 Task: Add an event with the title Third Business Trip: New York, date '2024/04/08', time 7:30 AM to 9:30 AMand add a description: Participants will explore techniques for collaborative problem-solving, exploring win-win solutions and alternatives that satisfy both parties' interests. They will also learn how to identify and overcome common negotiation obstacles., put the event into Blue category, logged in from the account softage.3@softage.netand send the event invitation to softage.4@softage.net and softage.5@softage.net. Set a reminder for the event 15 minutes before
Action: Mouse moved to (89, 96)
Screenshot: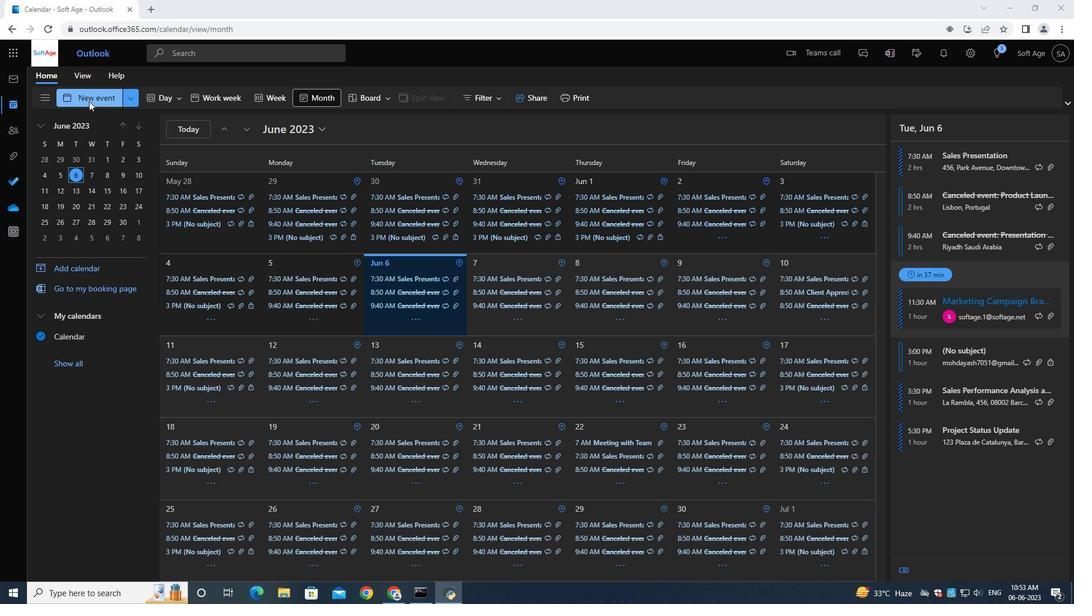 
Action: Mouse pressed left at (89, 96)
Screenshot: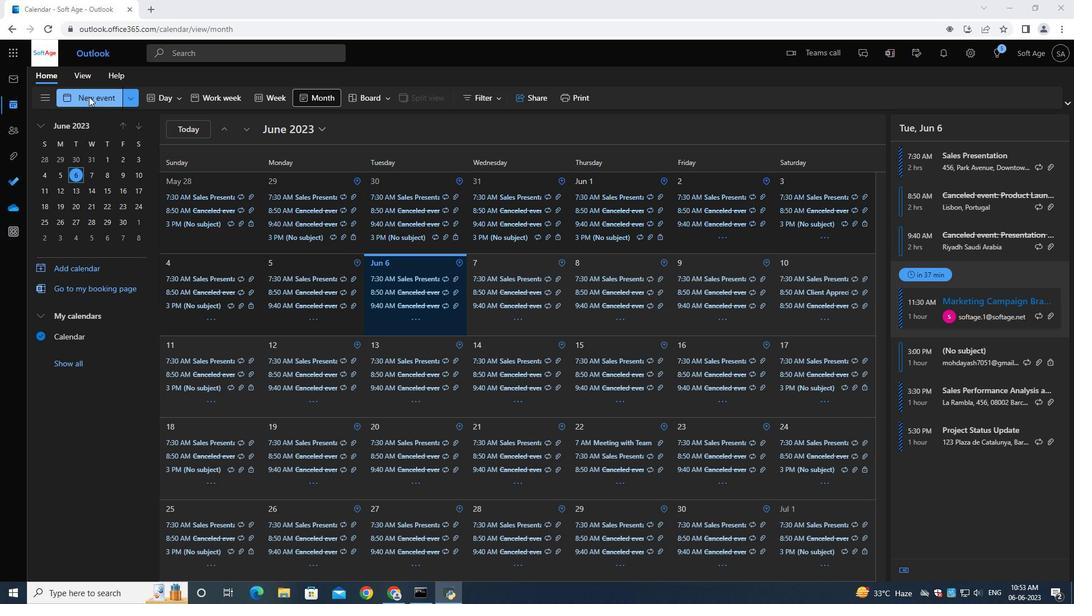 
Action: Mouse moved to (353, 171)
Screenshot: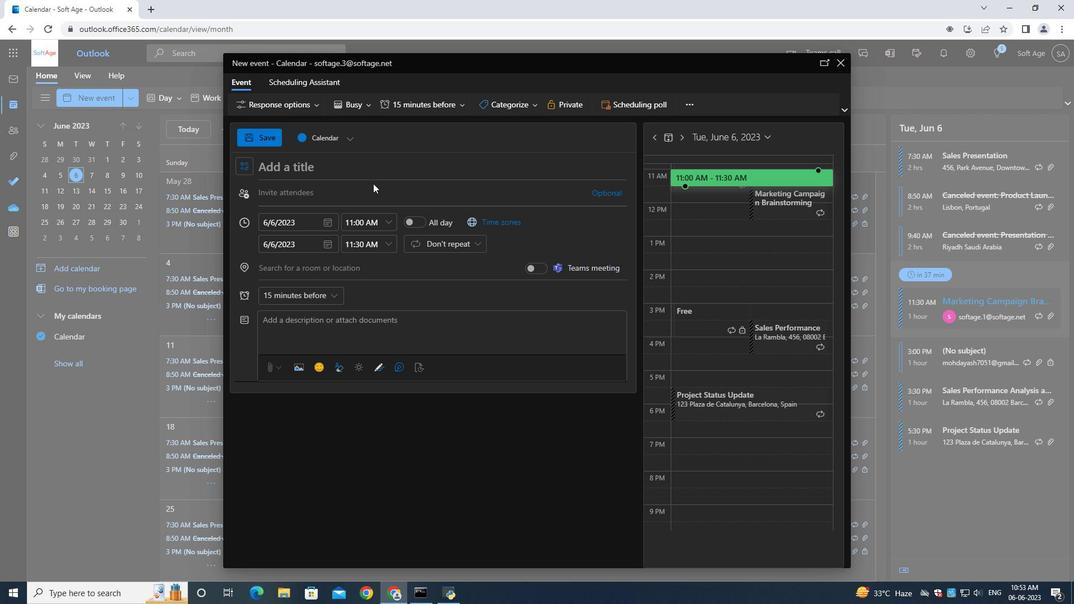 
Action: Mouse pressed left at (353, 171)
Screenshot: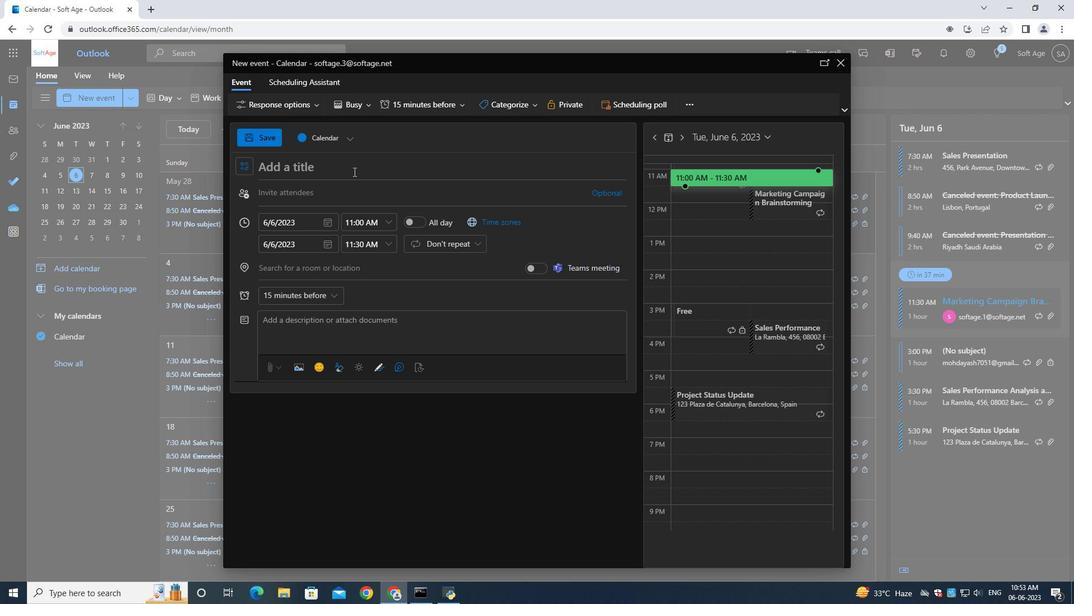 
Action: Key pressed <Key.shift>Third<Key.space><Key.shift><Key.shift><Key.shift><Key.shift>Business<Key.space><Key.shift><Key.shift><Key.shift><Key.shift><Key.shift><Key.shift><Key.shift><Key.shift><Key.shift><Key.shift><Key.shift><Key.shift><Key.shift><Key.shift><Key.shift><Key.shift><Key.shift><Key.shift><Key.shift><Key.shift><Key.shift><Key.shift>Trip<Key.shift_r>:<Key.space><Key.shift>New<Key.space><Key.shift><Key.shift><Key.shift><Key.shift><Key.shift><Key.shift><Key.shift><Key.shift><Key.shift><Key.shift><Key.shift><Key.shift><Key.shift><Key.shift><Key.shift><Key.shift><Key.shift><Key.shift><Key.shift><Key.shift><Key.shift><Key.shift><Key.shift><Key.shift><Key.shift><Key.shift><Key.shift><Key.shift><Key.shift><Key.shift><Key.shift><Key.shift><Key.shift><Key.shift><Key.shift><Key.shift><Key.shift><Key.shift><Key.shift><Key.shift><Key.shift><Key.shift><Key.shift><Key.shift><Key.shift><Key.shift>York
Screenshot: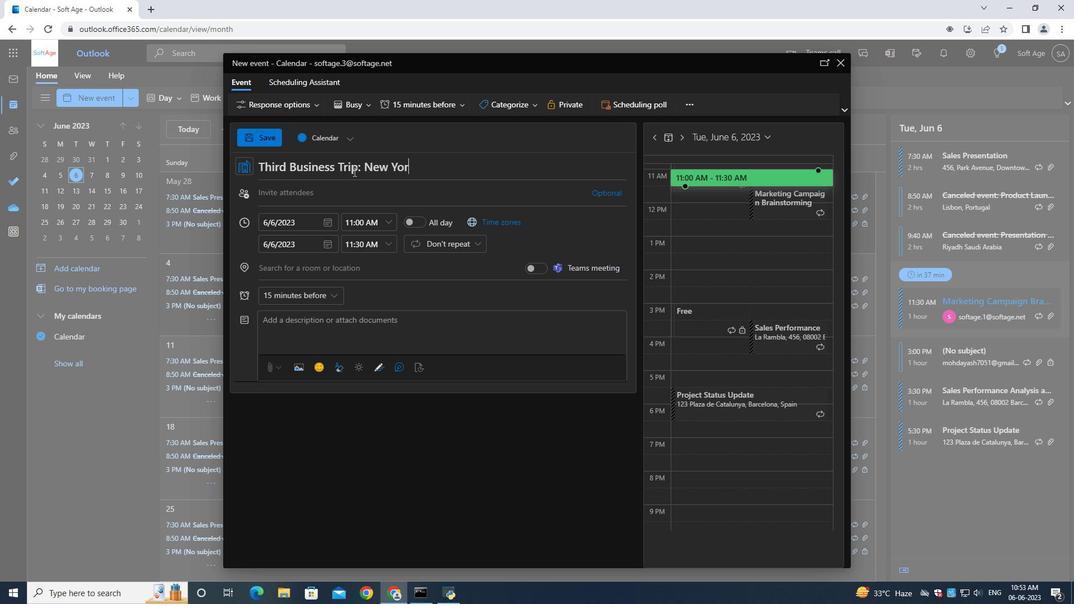 
Action: Mouse moved to (332, 217)
Screenshot: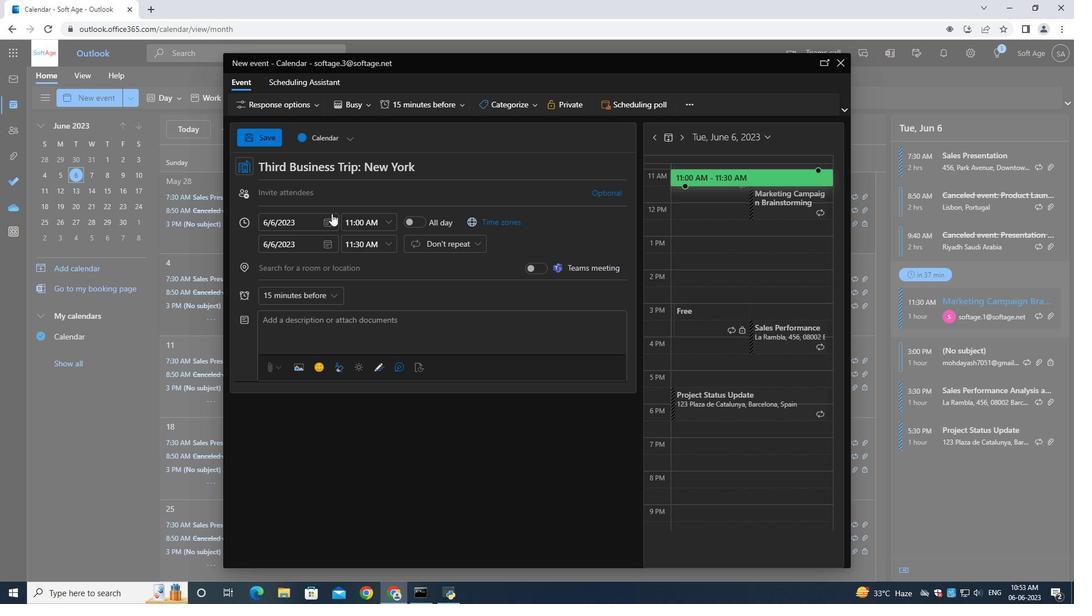 
Action: Mouse pressed left at (332, 217)
Screenshot: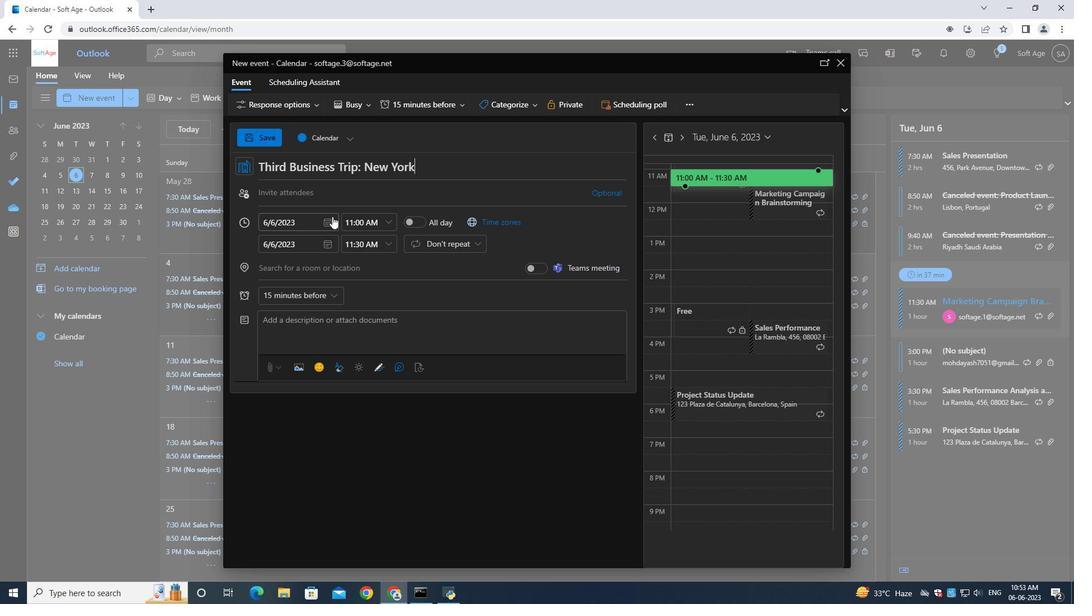 
Action: Mouse moved to (366, 239)
Screenshot: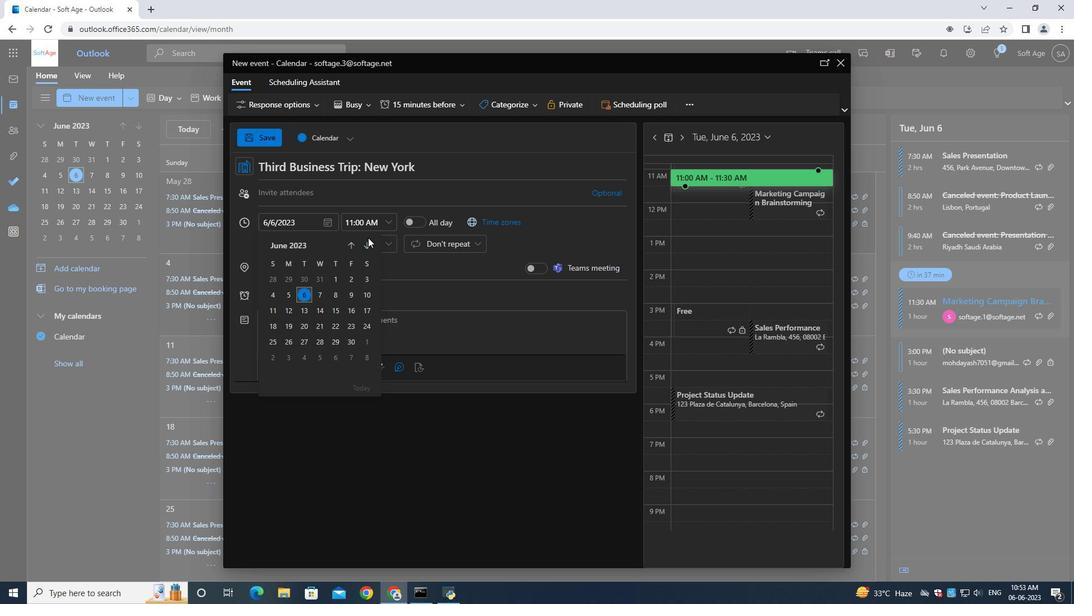 
Action: Mouse pressed left at (366, 239)
Screenshot: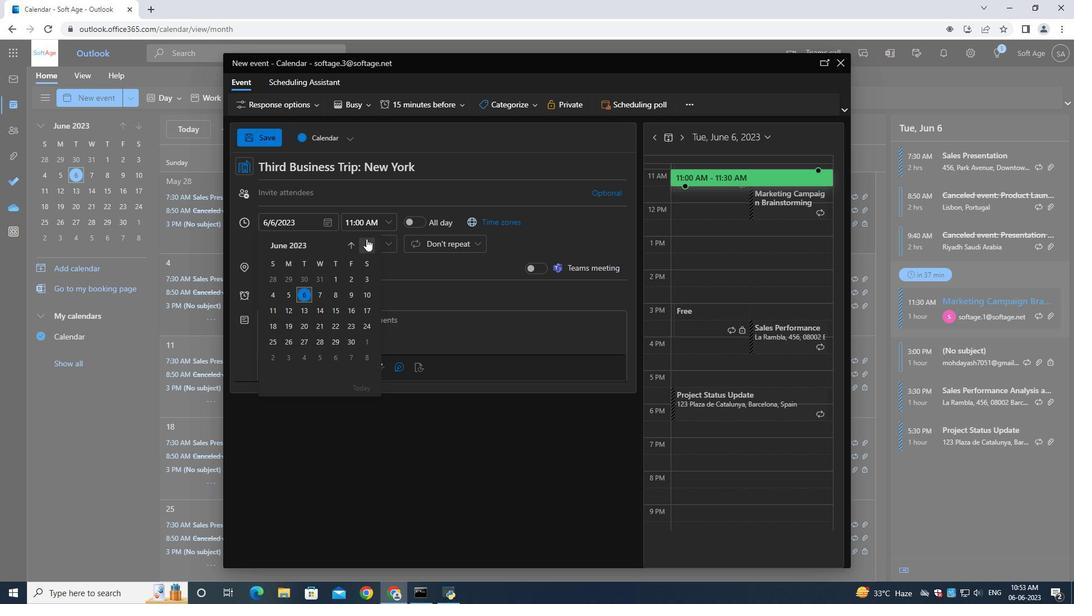 
Action: Mouse moved to (366, 239)
Screenshot: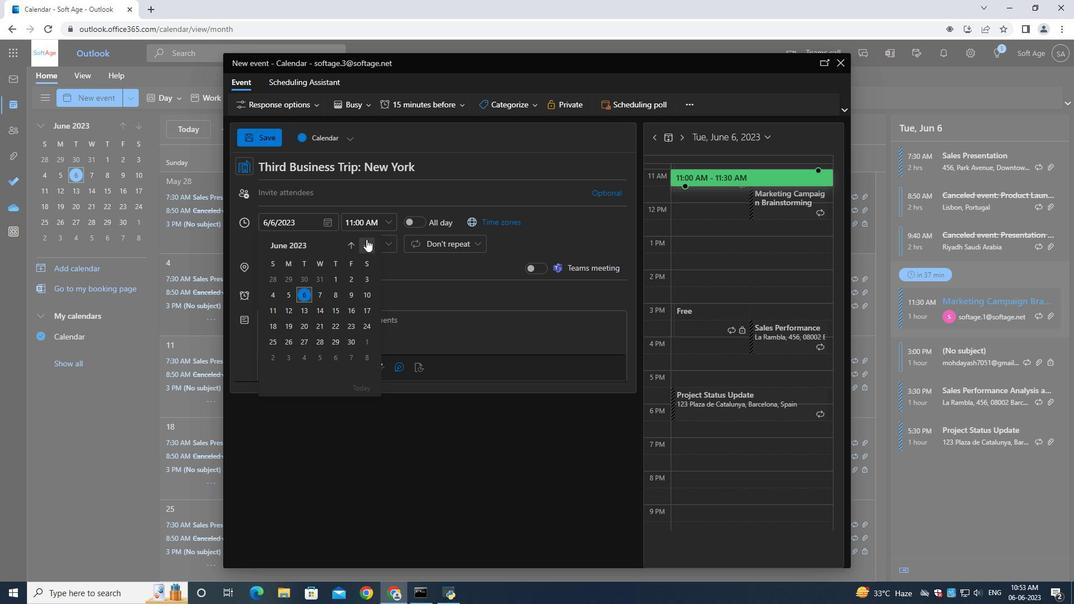 
Action: Mouse pressed left at (366, 239)
Screenshot: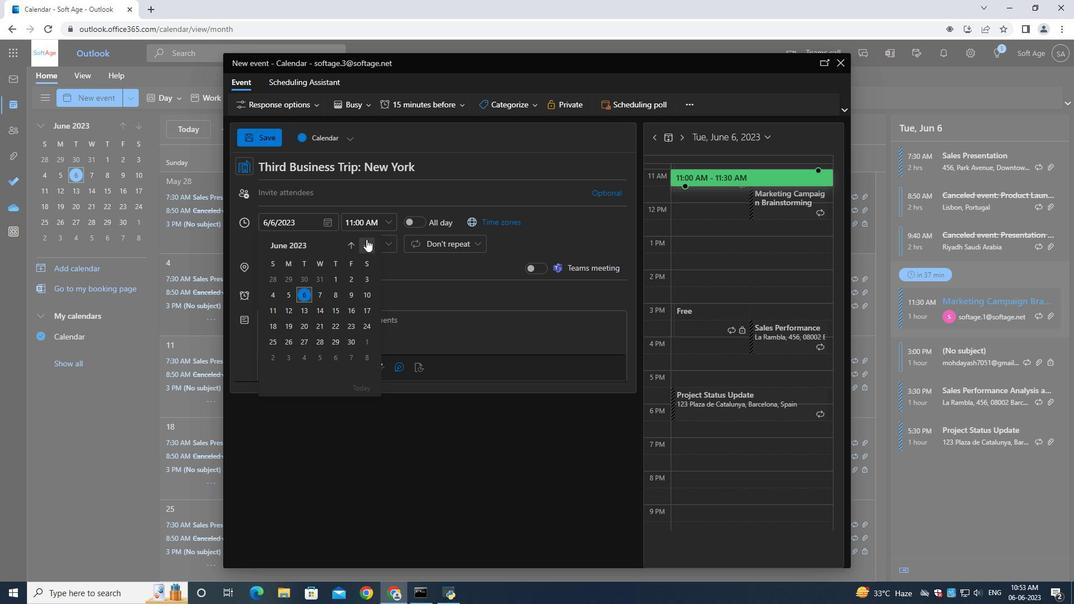
Action: Mouse pressed left at (366, 239)
Screenshot: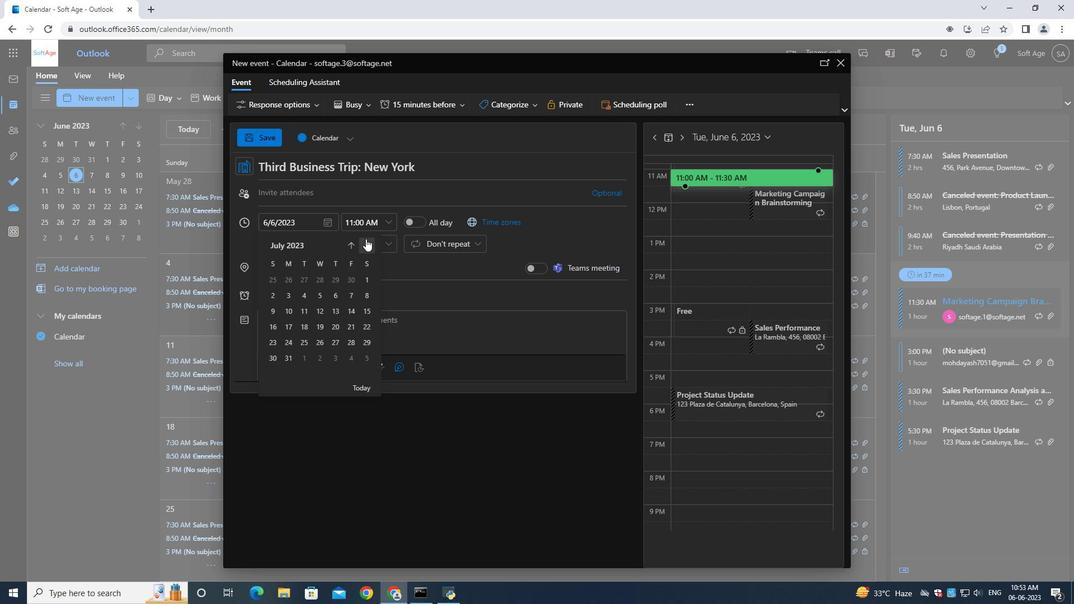 
Action: Mouse pressed left at (366, 239)
Screenshot: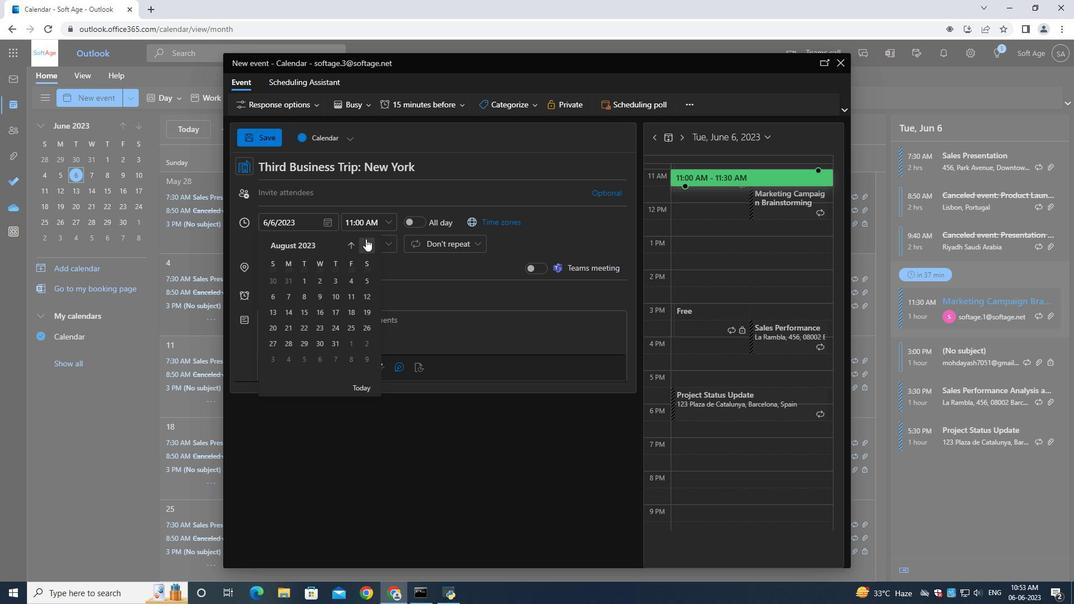 
Action: Mouse pressed left at (366, 239)
Screenshot: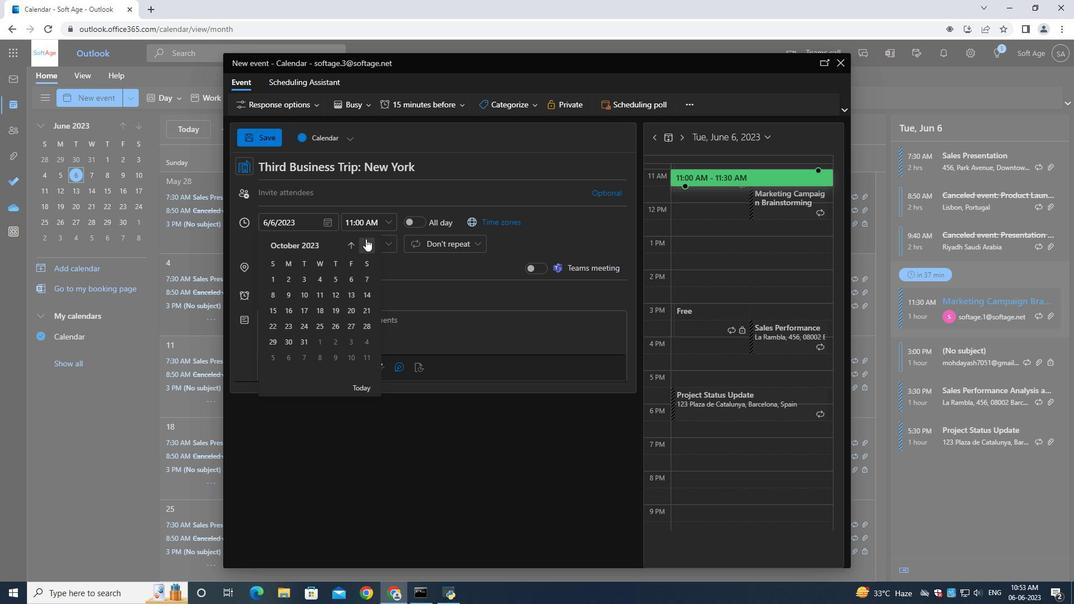 
Action: Mouse pressed left at (366, 239)
Screenshot: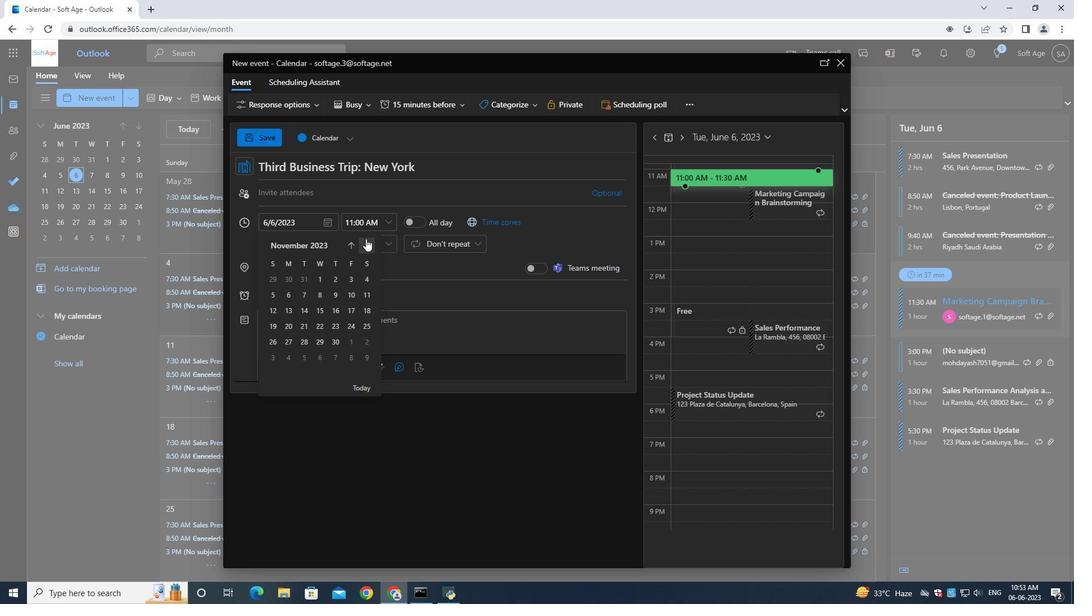 
Action: Mouse pressed left at (366, 239)
Screenshot: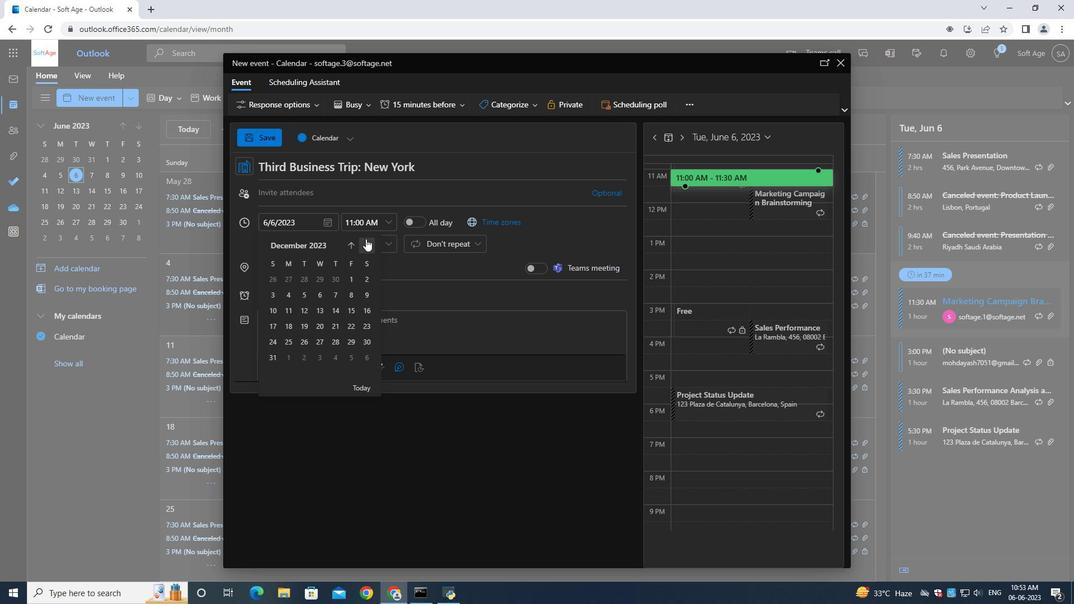 
Action: Mouse pressed left at (366, 239)
Screenshot: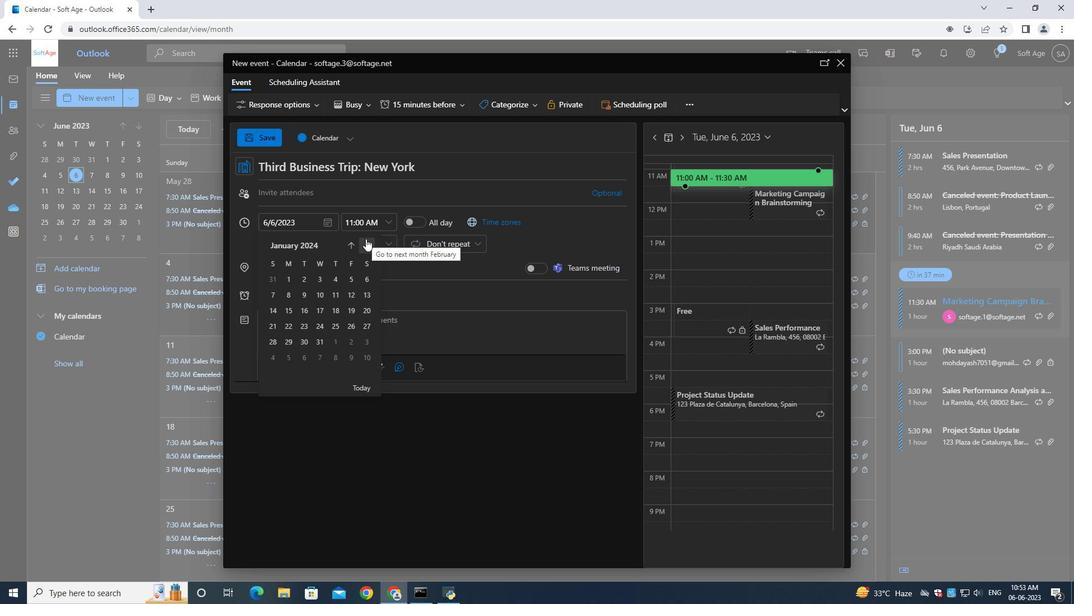 
Action: Mouse pressed left at (366, 239)
Screenshot: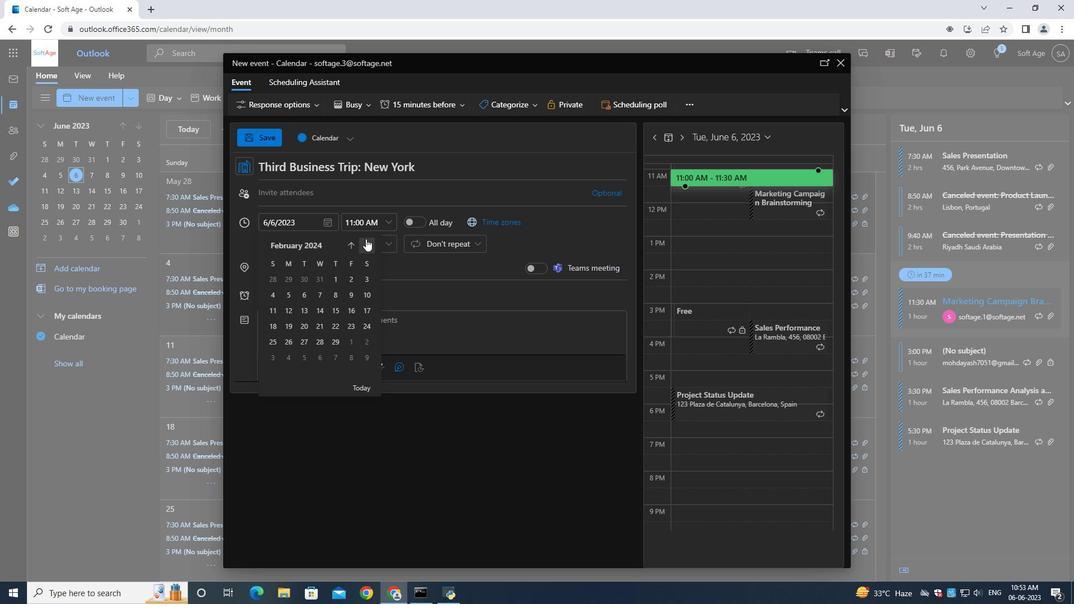 
Action: Mouse pressed left at (366, 239)
Screenshot: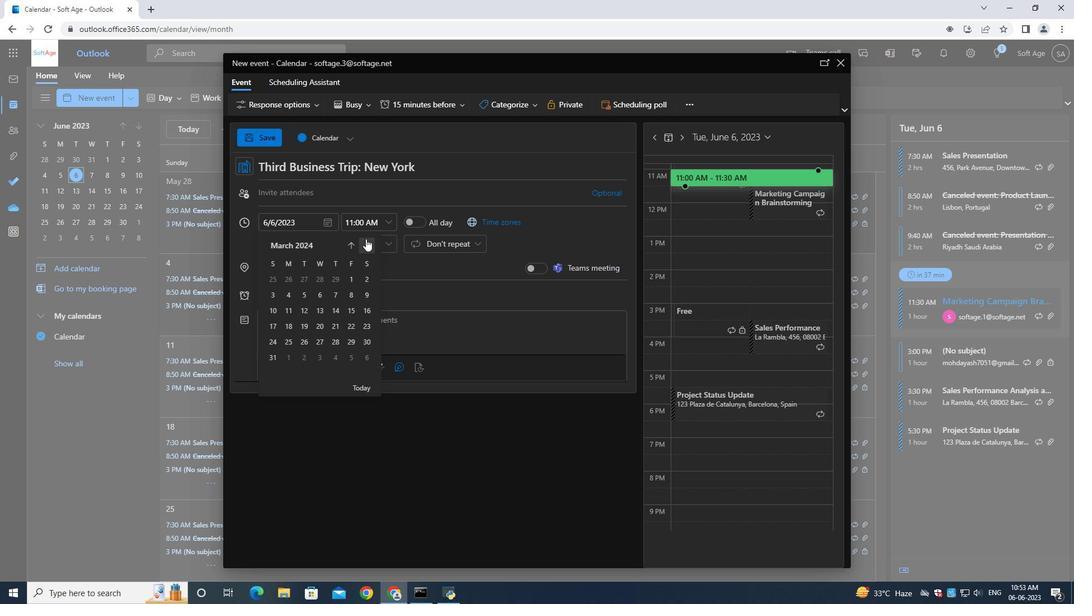 
Action: Mouse moved to (286, 297)
Screenshot: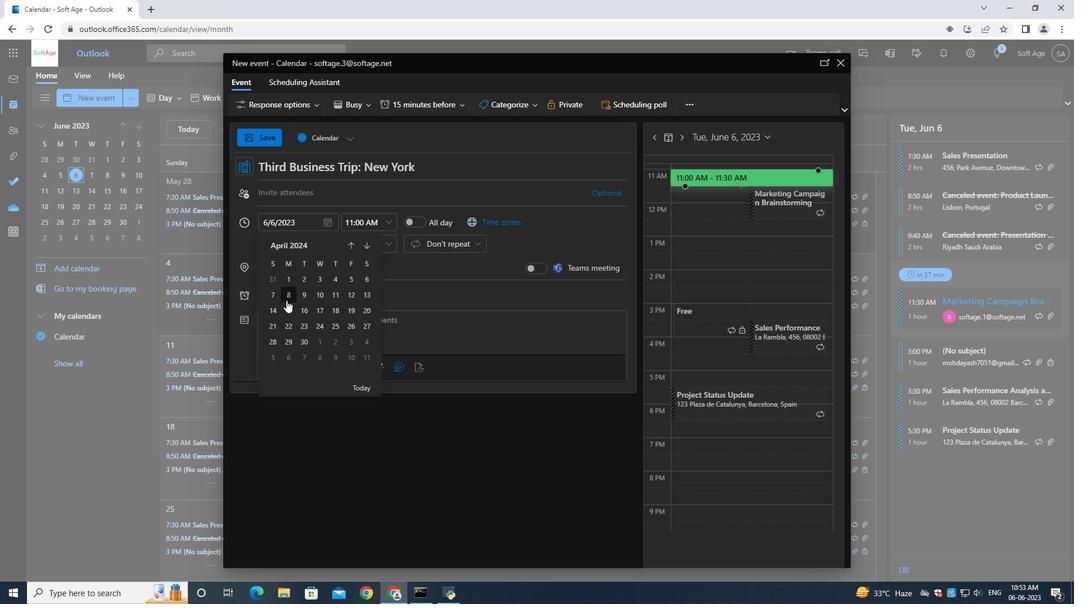 
Action: Mouse pressed left at (286, 297)
Screenshot: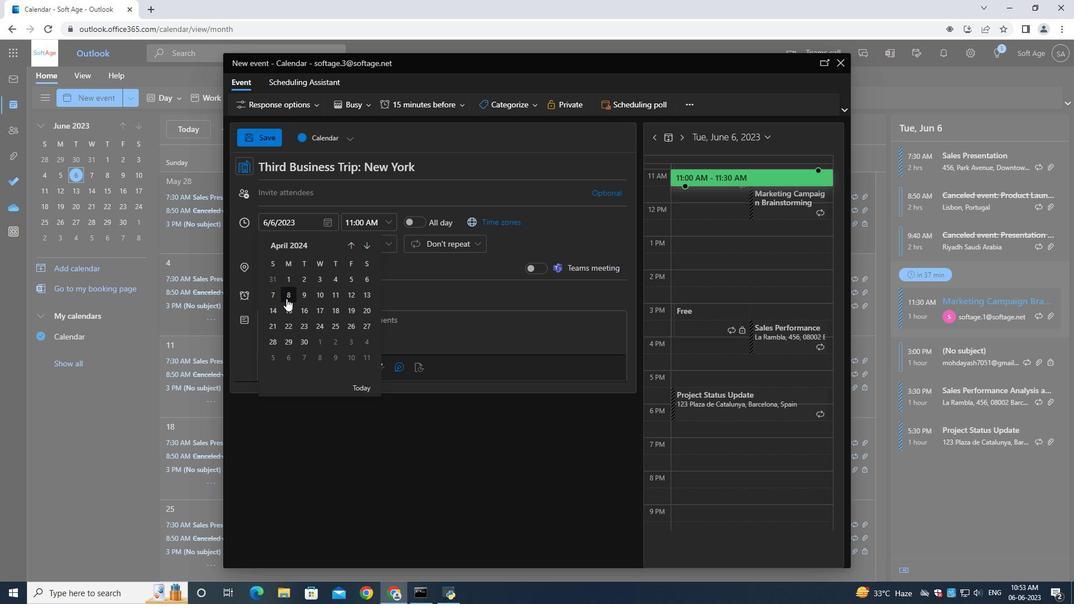 
Action: Mouse moved to (349, 225)
Screenshot: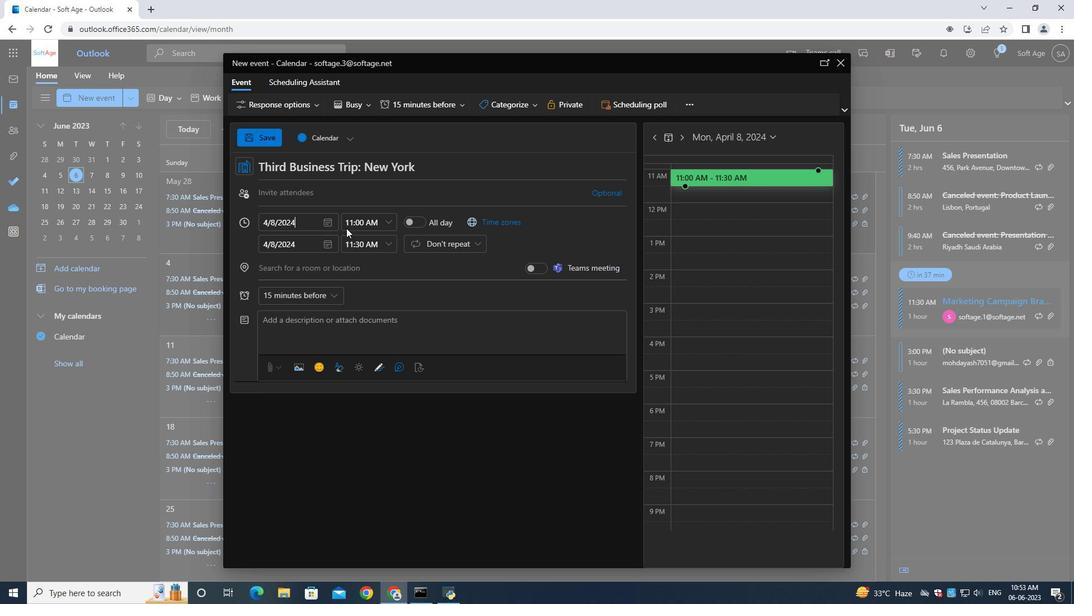 
Action: Mouse pressed left at (349, 225)
Screenshot: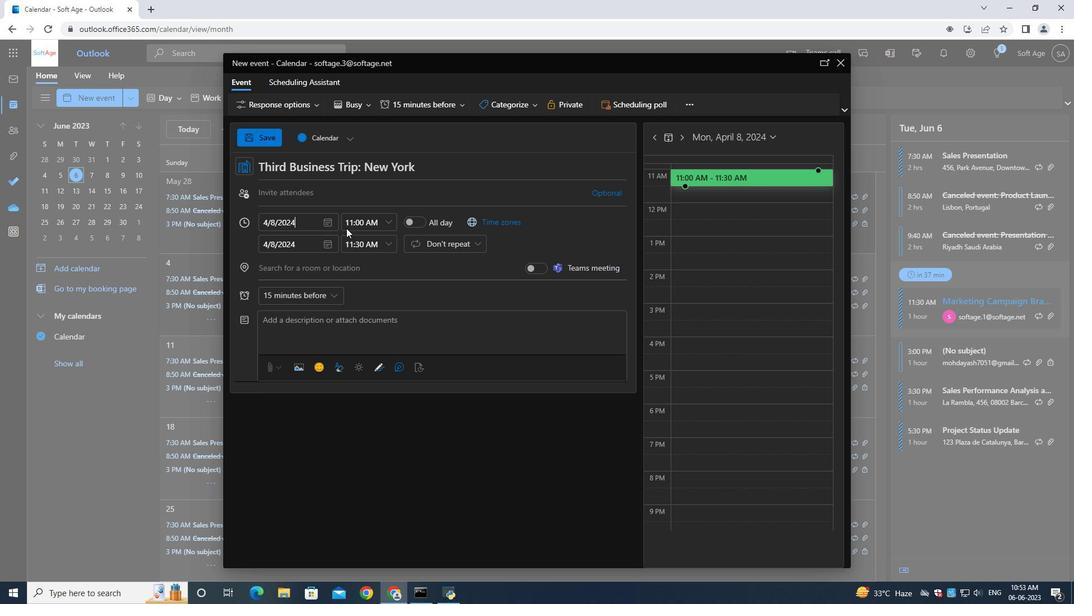 
Action: Mouse moved to (377, 265)
Screenshot: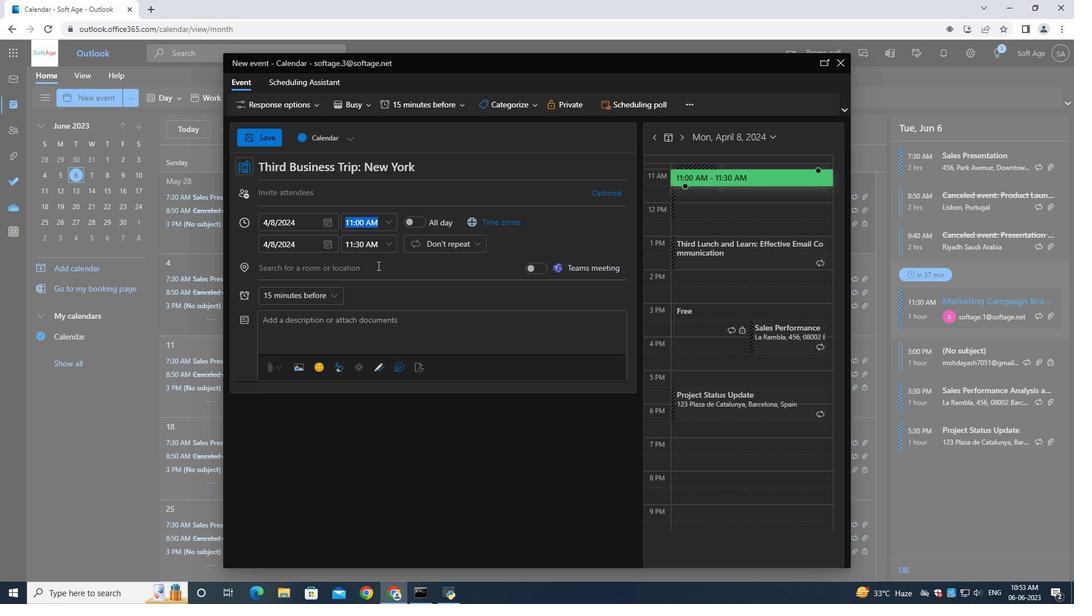 
Action: Key pressed 7<Key.shift_r>:30<Key.shift>AM
Screenshot: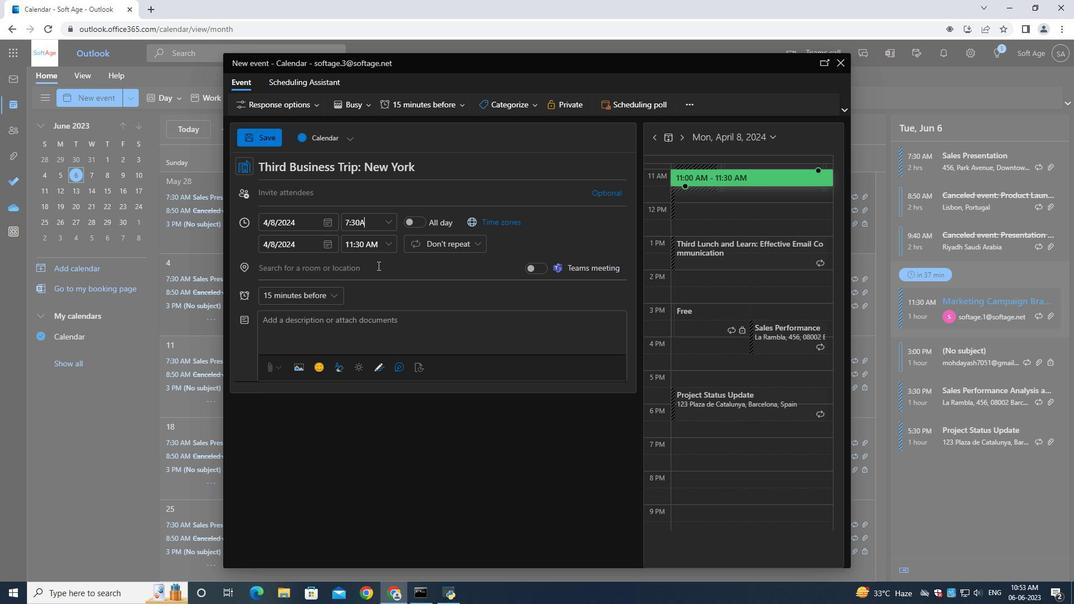 
Action: Mouse moved to (359, 251)
Screenshot: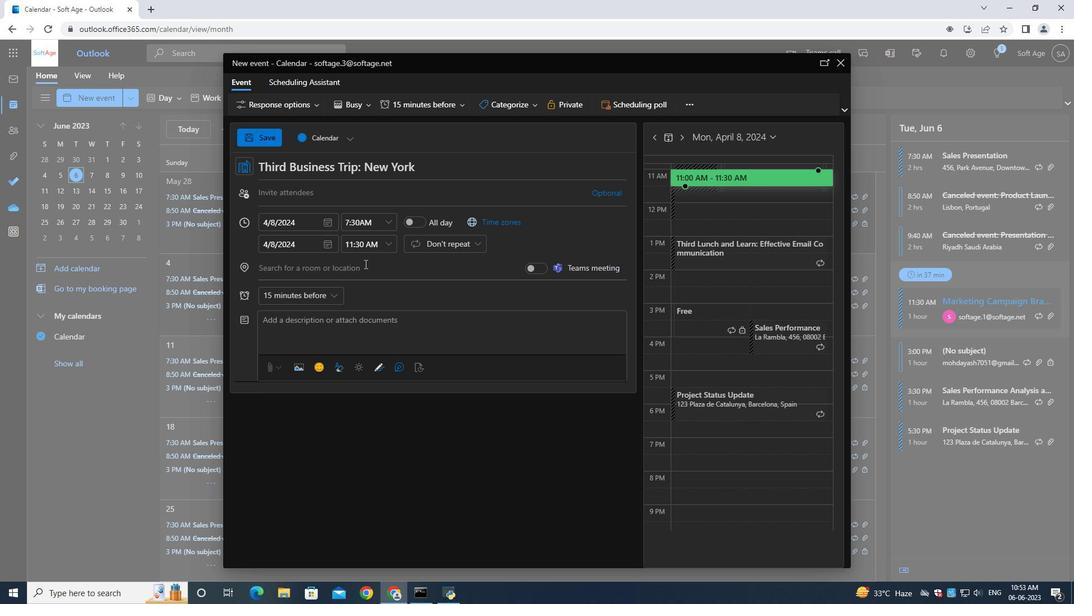 
Action: Mouse pressed left at (359, 251)
Screenshot: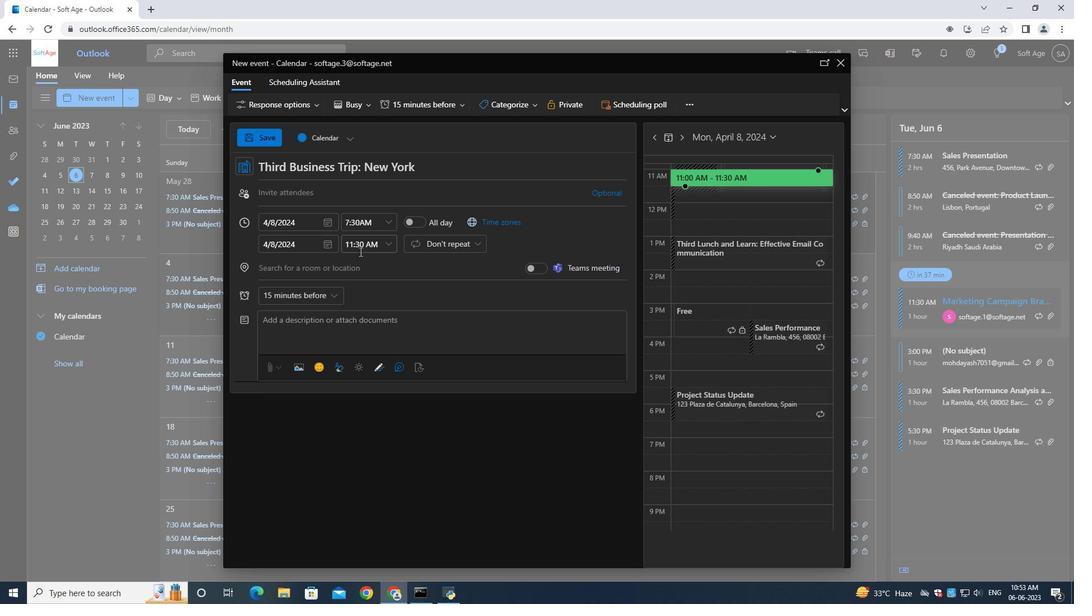 
Action: Mouse moved to (359, 251)
Screenshot: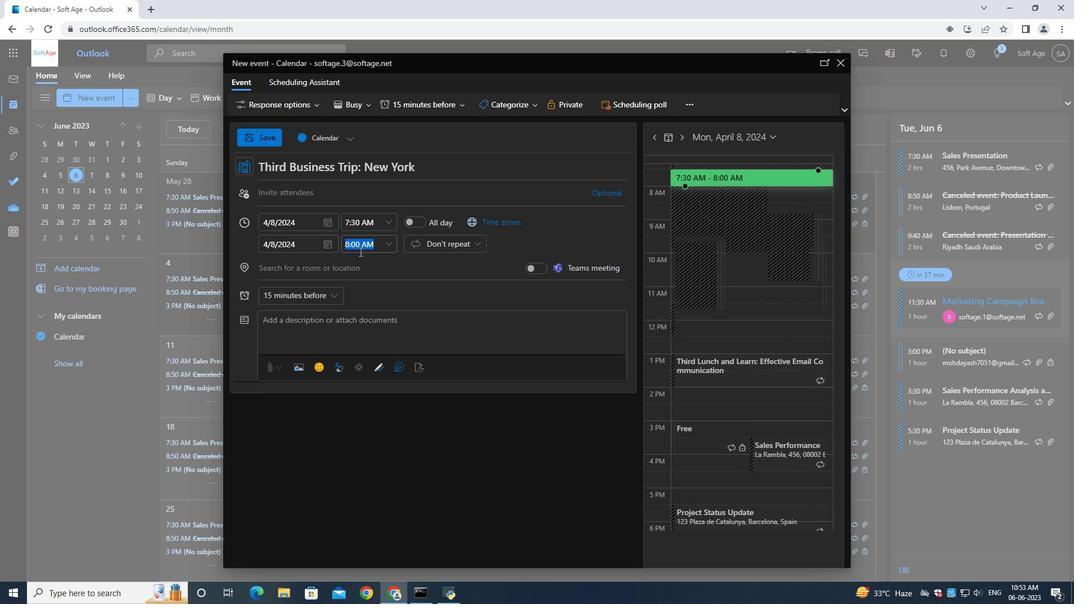 
Action: Key pressed 9<Key.shift_r>:30<Key.shift>AM
Screenshot: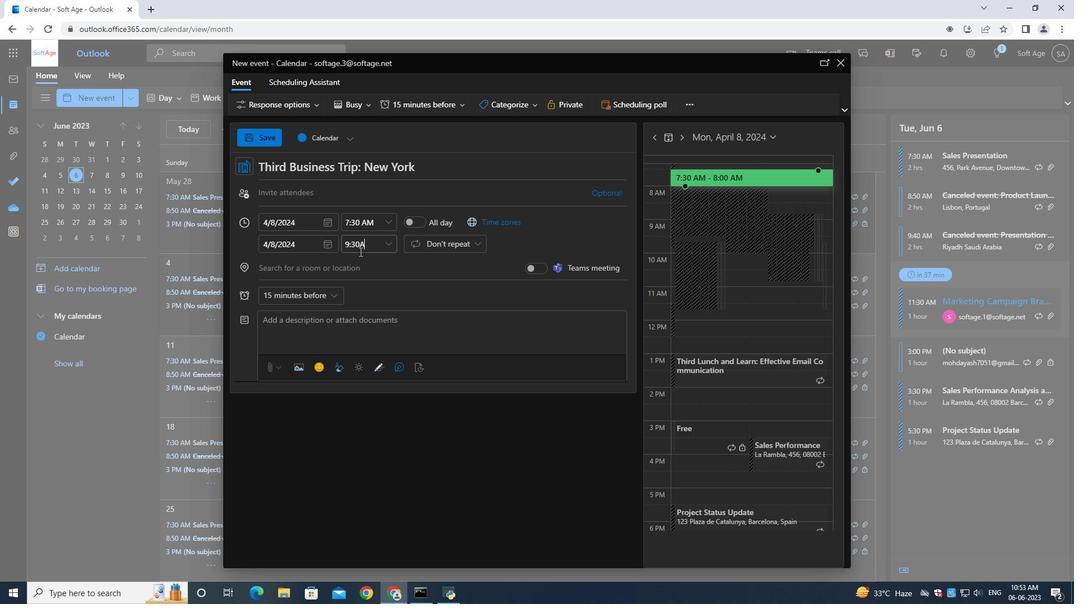 
Action: Mouse moved to (315, 322)
Screenshot: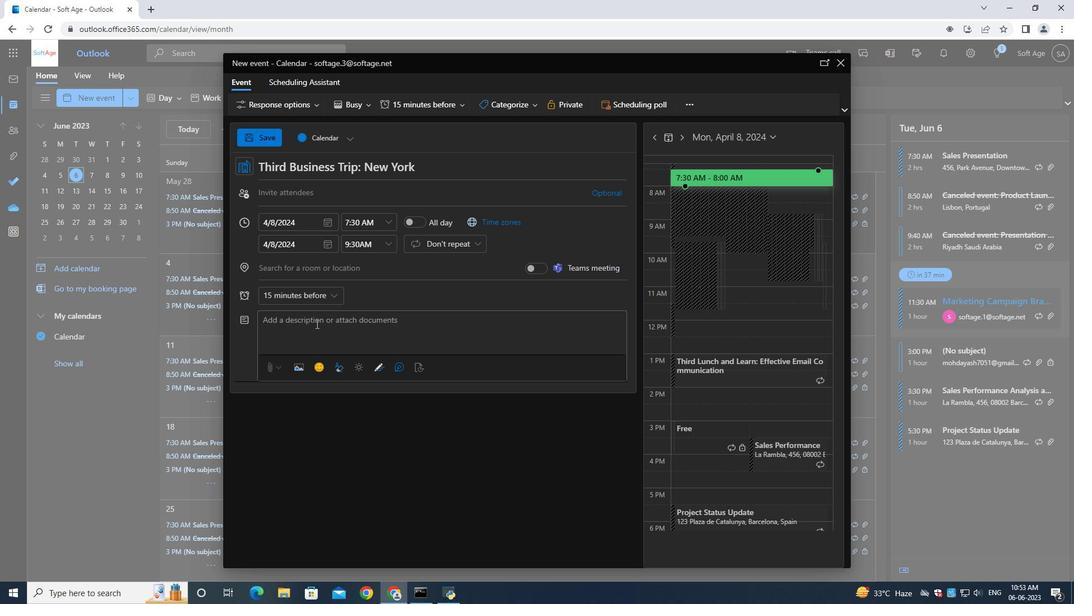 
Action: Mouse pressed left at (315, 322)
Screenshot: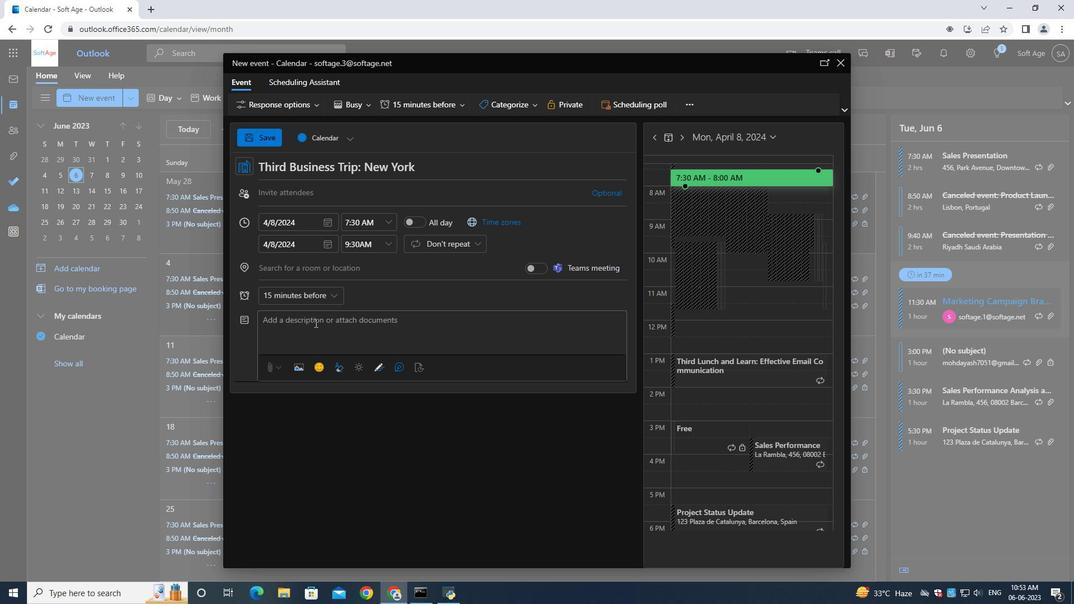
Action: Mouse moved to (315, 322)
Screenshot: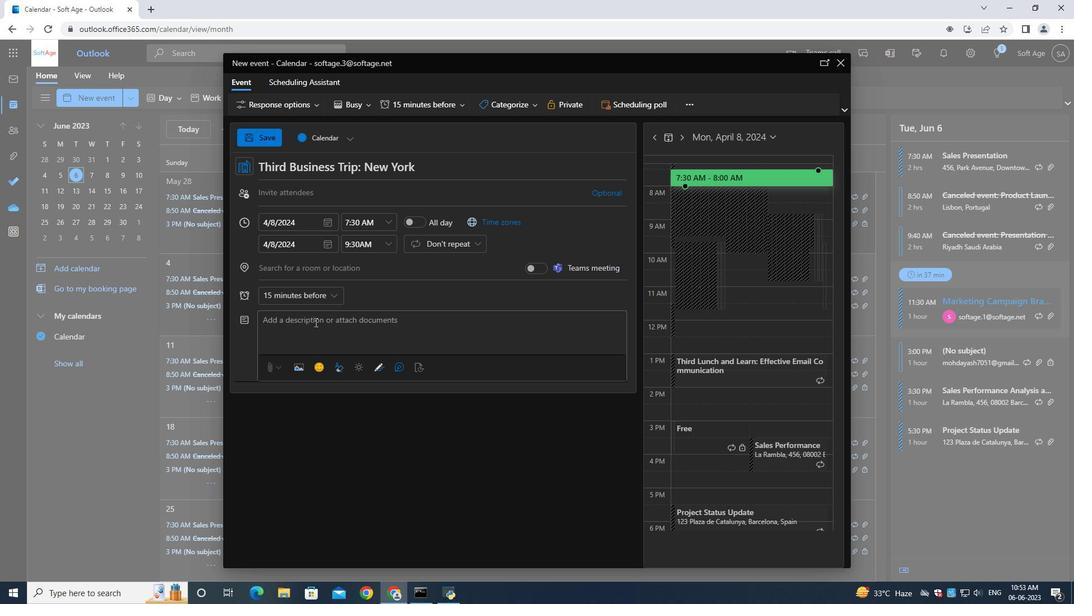 
Action: Key pressed <Key.shift>Participants<Key.space>will<Key.space>explore<Key.space>techniques<Key.space>for<Key.space>collaborative<Key.space>problem<Key.space><Key.backspace>-solving<Key.space>techq<Key.backspace>iques<Key.space>for<Key.space>collabo<Key.backspace><Key.backspace><Key.backspace><Key.backspace><Key.backspace><Key.backspace><Key.backspace><Key.backspace><Key.backspace><Key.backspace><Key.backspace><Key.backspace><Key.backspace><Key.backspace><Key.backspace><Key.backspace><Key.backspace><Key.backspace><Key.backspace><Key.backspace><Key.backspace><Key.backspace>,<Key.space>exploring<Key.space>win-win<Key.space>solutions<Key.space>and<Key.space>alternatives<Key.space>that<Key.space>satisfy<Key.space>both<Key.space>parties'<Key.space>interests.<Key.space><Key.shift>They<Key.space>will<Key.space>also<Key.space>learn<Key.space>how<Key.space>to<Key.space>identify<Key.space>and<Key.space>v<Key.backspace>v<Key.backspace>overcome<Key.space>common<Key.space>negotiatation<Key.space>obstacles.
Screenshot: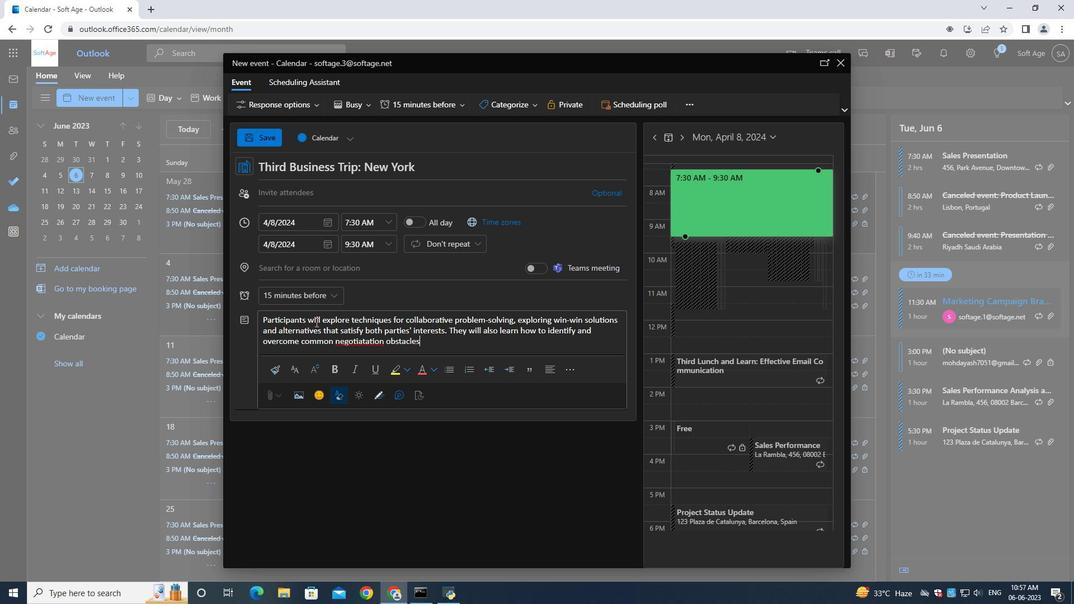 
Action: Mouse moved to (519, 97)
Screenshot: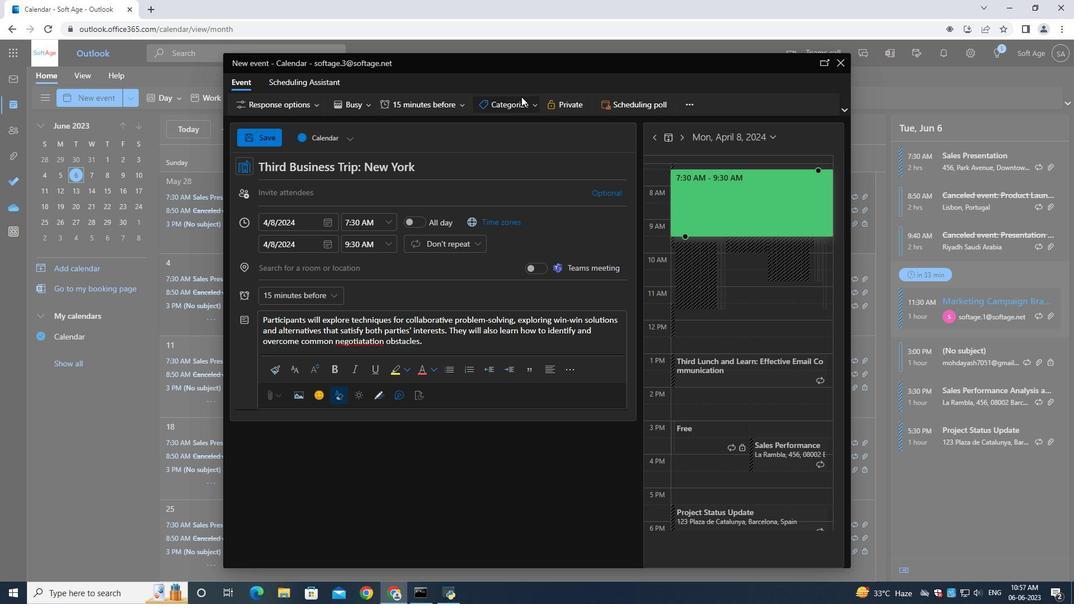 
Action: Mouse pressed left at (519, 97)
Screenshot: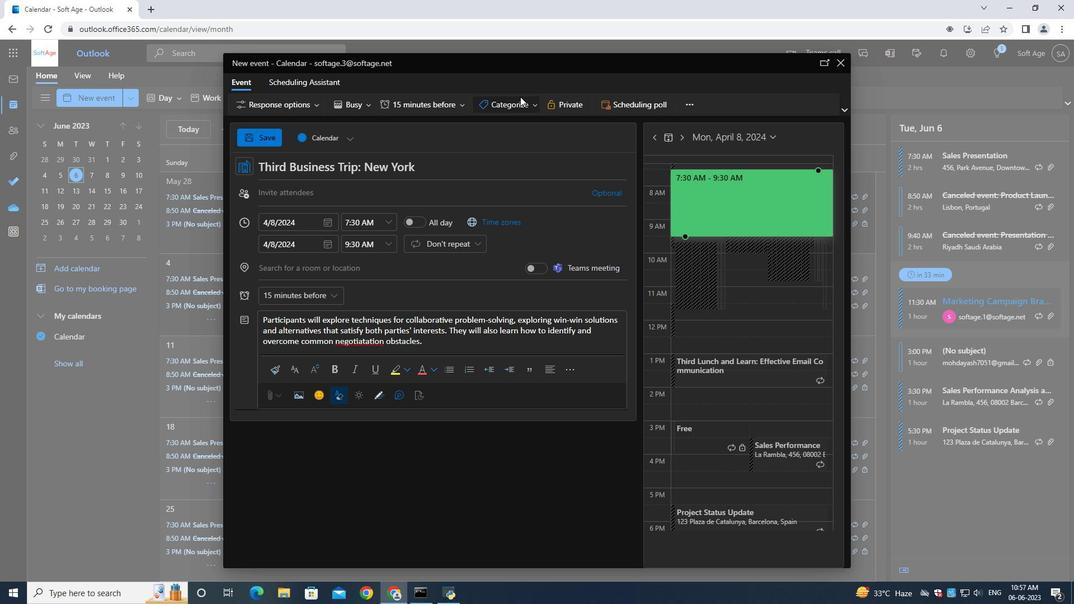 
Action: Mouse moved to (505, 128)
Screenshot: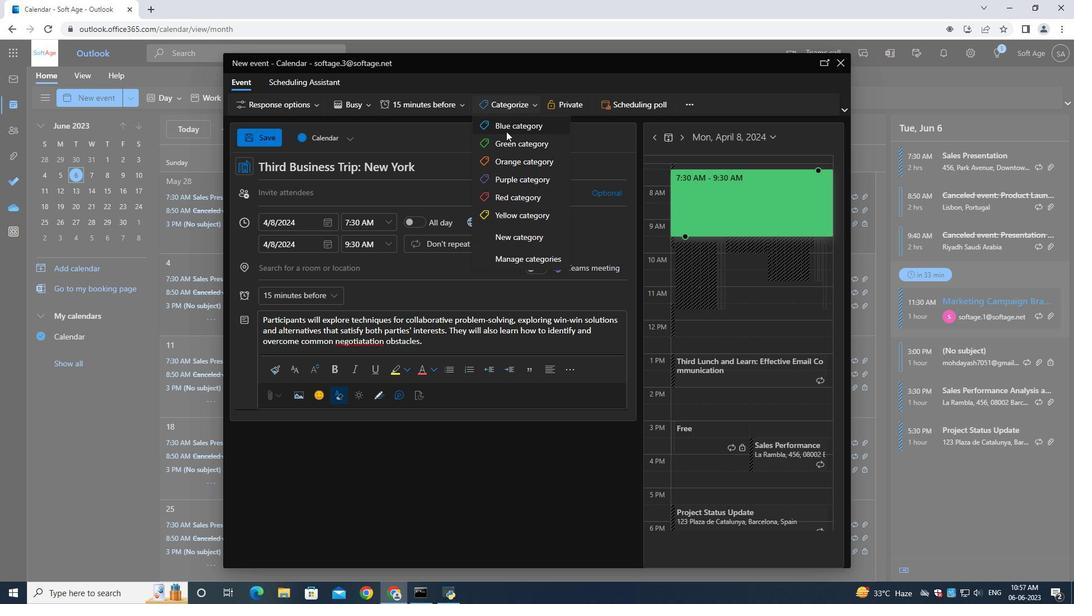 
Action: Mouse pressed left at (505, 128)
Screenshot: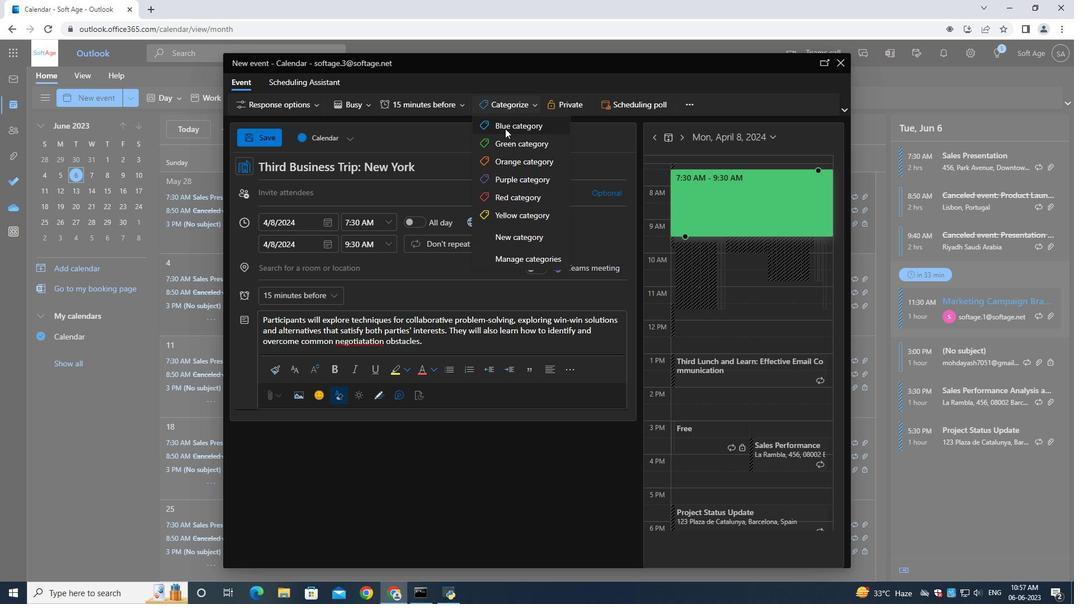 
Action: Mouse moved to (296, 193)
Screenshot: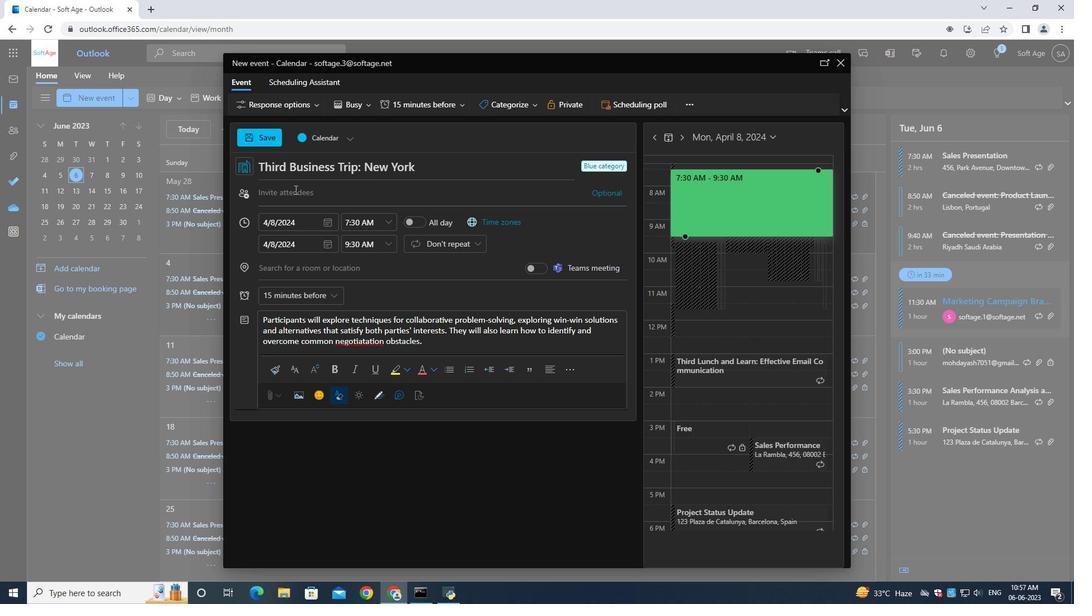 
Action: Mouse pressed left at (296, 193)
Screenshot: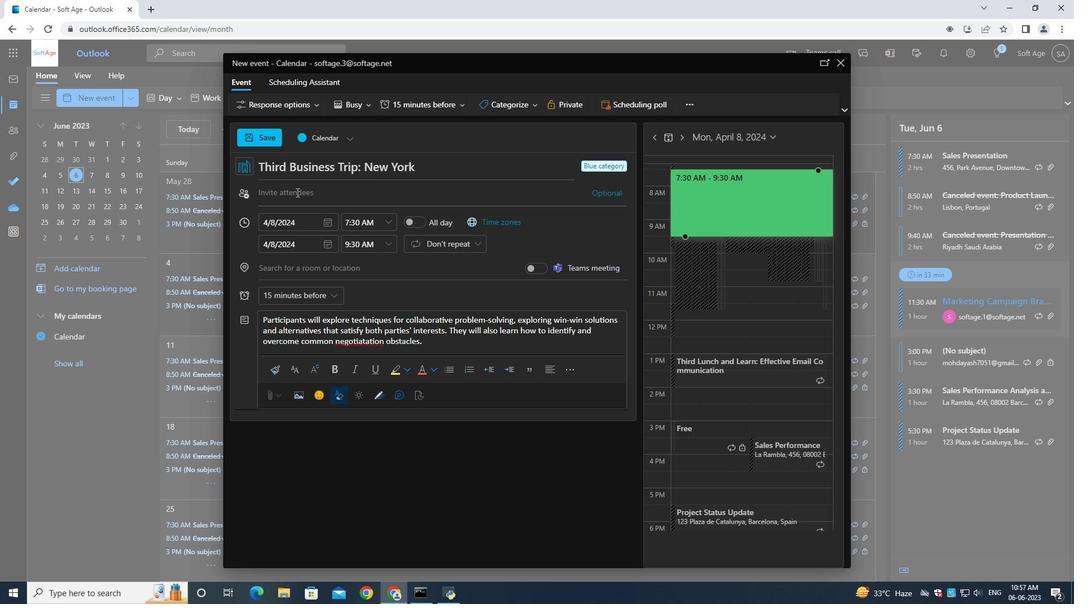 
Action: Mouse moved to (297, 193)
Screenshot: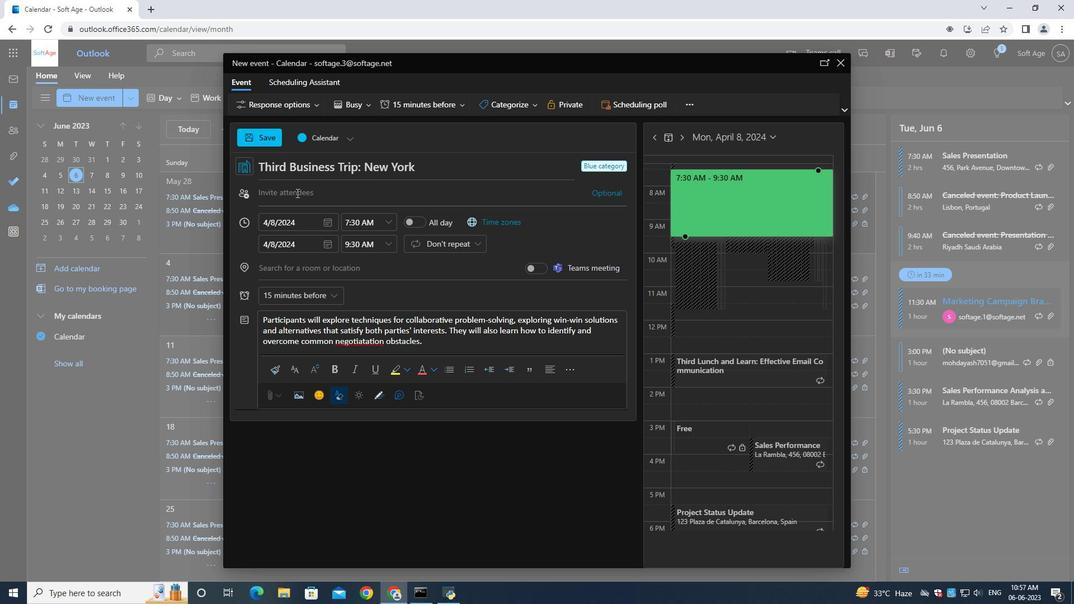 
Action: Key pressed softage.4<Key.shift>@softage.net
Screenshot: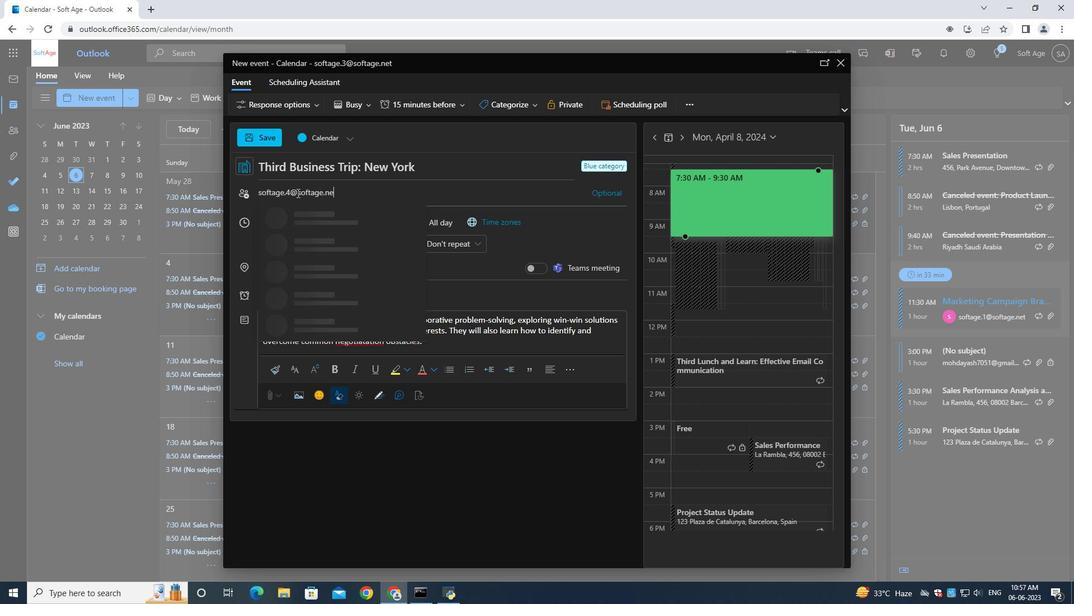 
Action: Mouse moved to (374, 212)
Screenshot: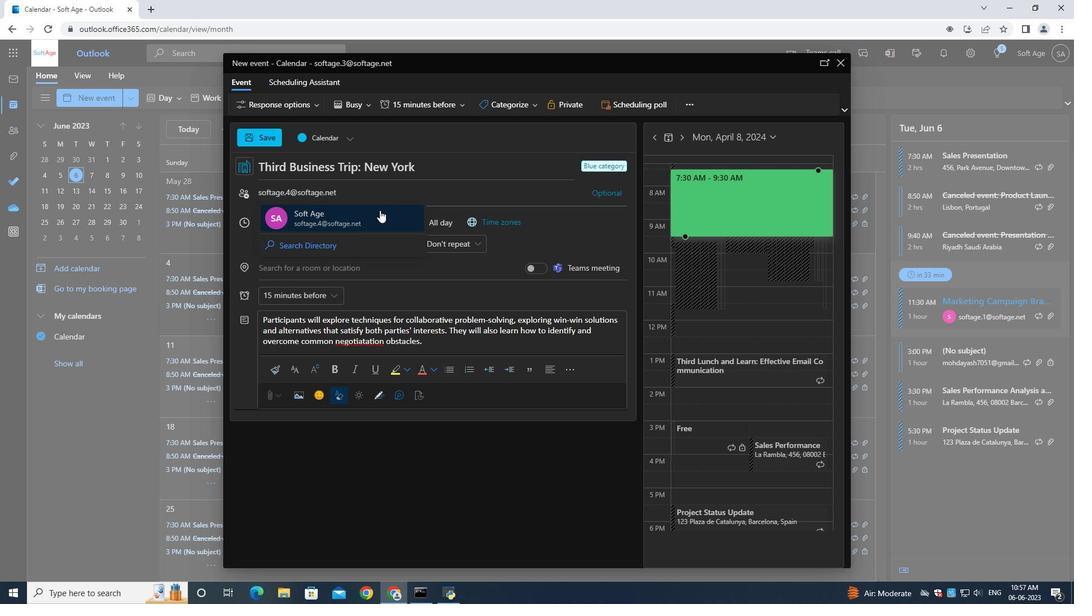 
Action: Mouse pressed left at (374, 212)
Screenshot: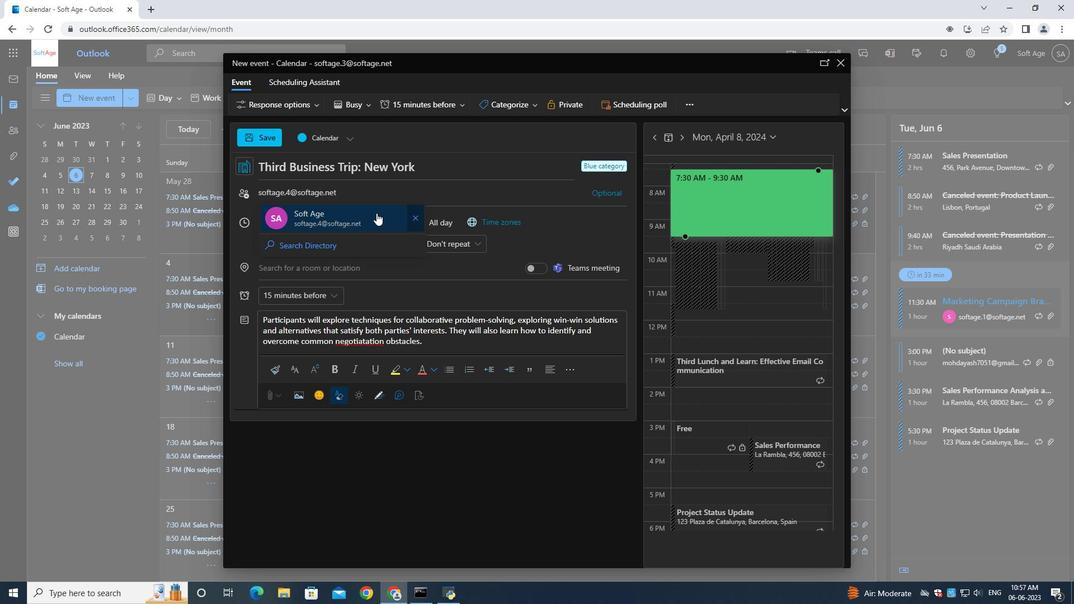 
Action: Mouse moved to (371, 185)
Screenshot: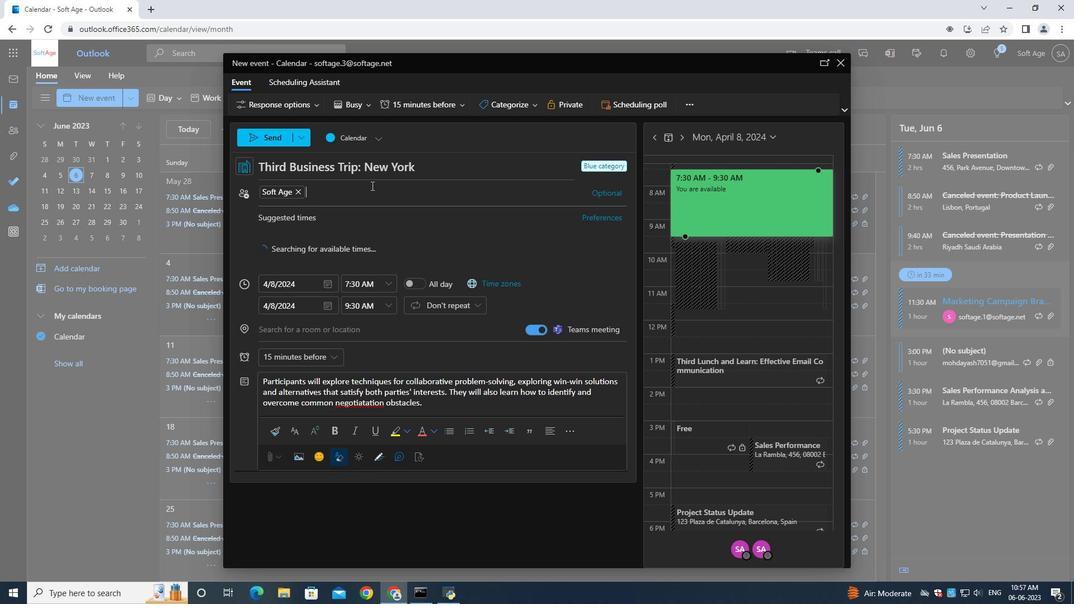
Action: Key pressed softah<Key.backspace>ge.5<Key.shift>@softage.net
Screenshot: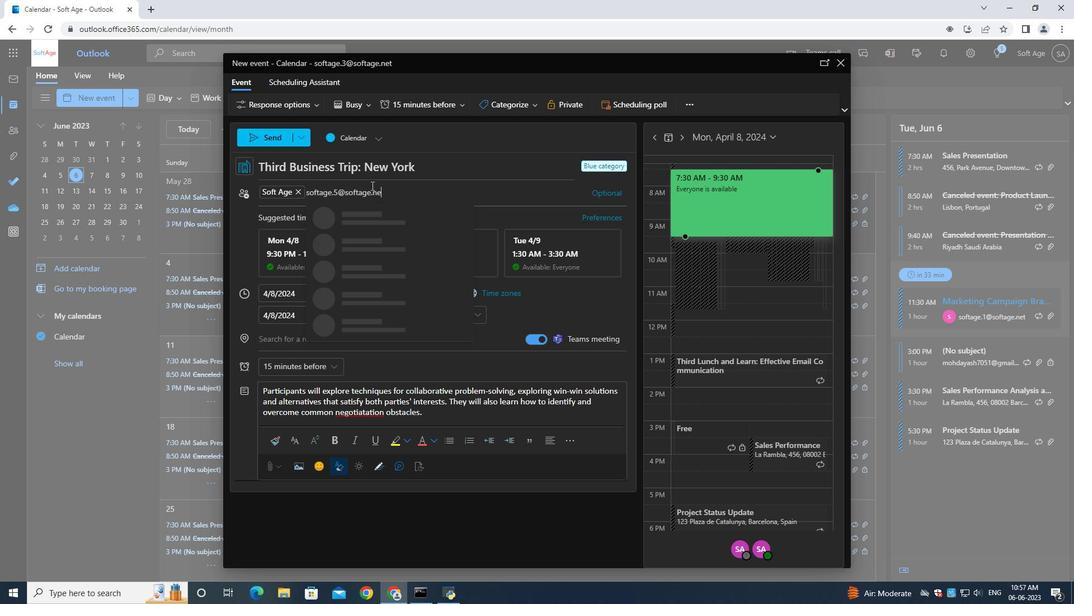 
Action: Mouse moved to (376, 211)
Screenshot: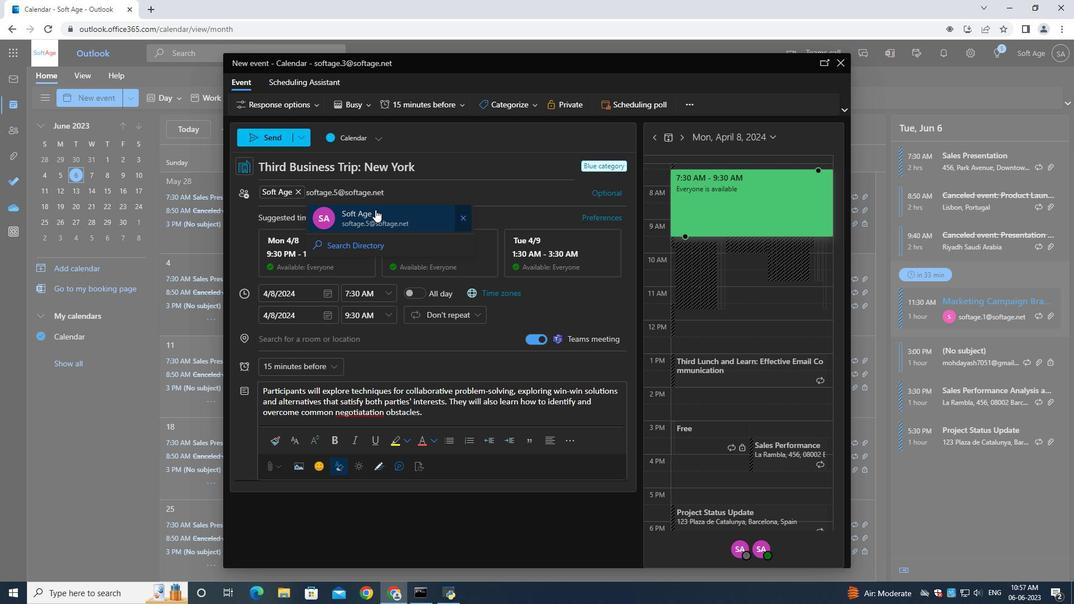 
Action: Mouse pressed left at (376, 211)
Screenshot: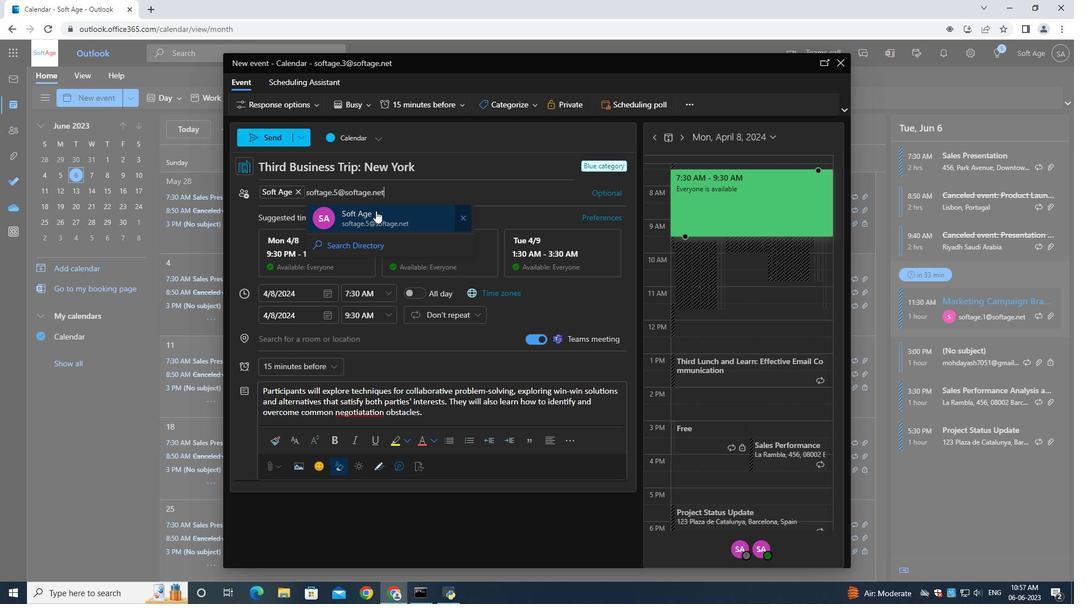 
Action: Mouse moved to (292, 358)
Screenshot: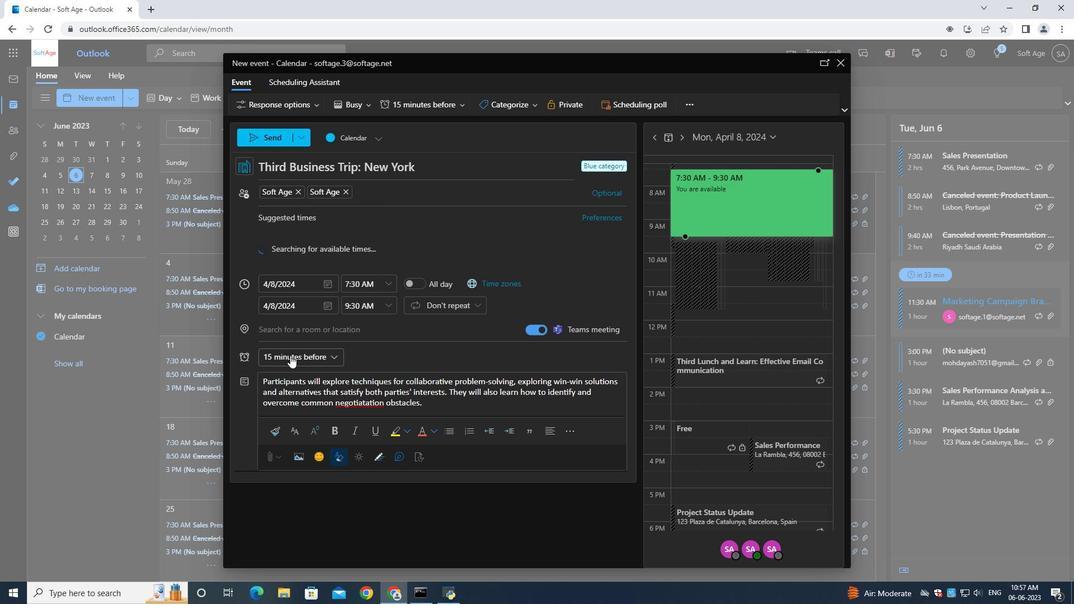 
Action: Mouse pressed left at (292, 358)
Screenshot: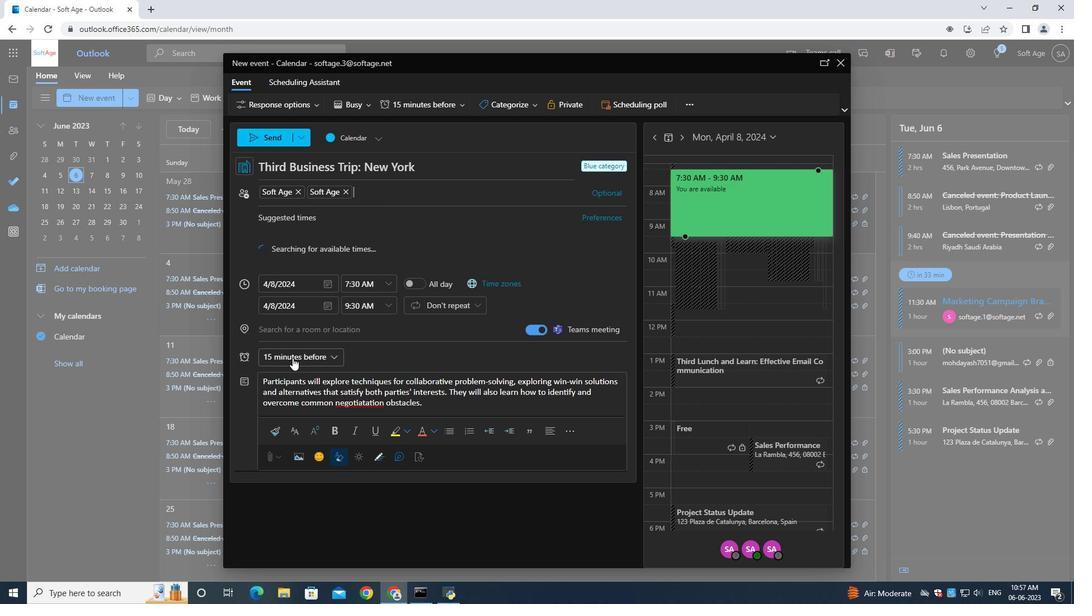 
Action: Mouse pressed left at (292, 358)
Screenshot: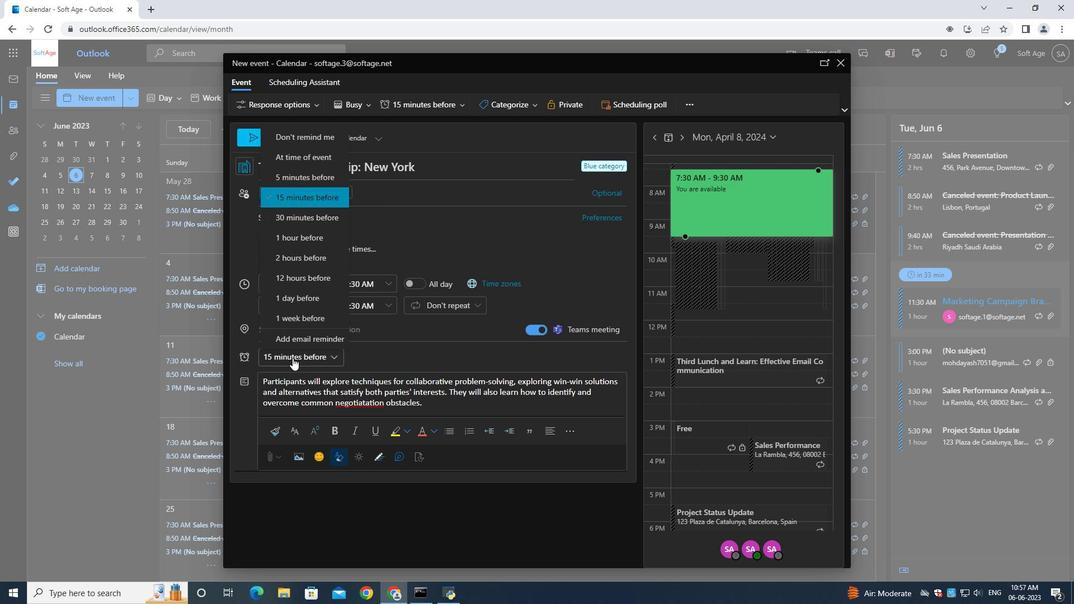 
Action: Mouse moved to (273, 141)
Screenshot: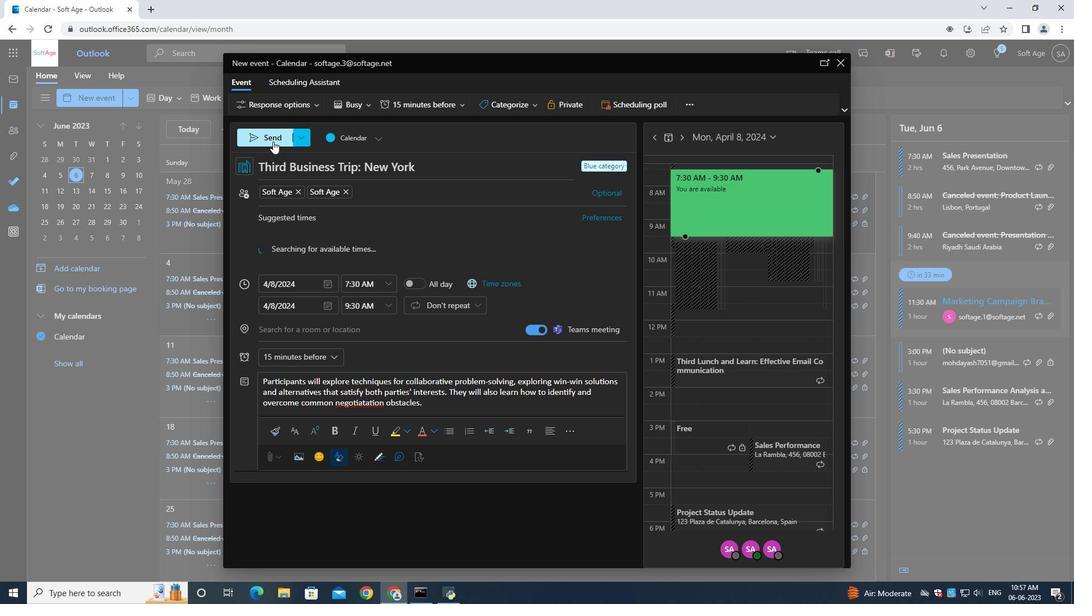 
Action: Mouse pressed left at (273, 141)
Screenshot: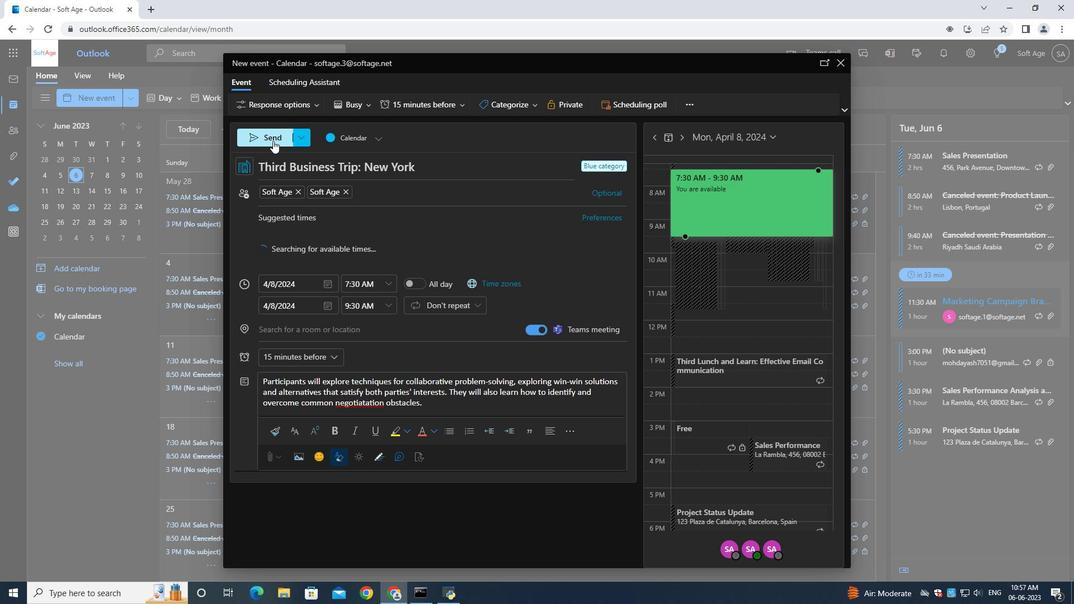 
